 Task: Add Attachment from "Attach a link" to Card Card0000000304 in Board Board0000000076 in Workspace WS0000000026 in Trello. Add Cover Red to Card Card0000000304 in Board Board0000000076 in Workspace WS0000000026 in Trello. Add "Join Card" Button Button0000000304  to Card Card0000000304 in Board Board0000000076 in Workspace WS0000000026 in Trello. Add Description DS0000000304 to Card Card0000000304 in Board Board0000000076 in Workspace WS0000000026 in Trello. Add Comment CM0000000304 to Card Card0000000304 in Board Board0000000076 in Workspace WS0000000026 in Trello
Action: Mouse moved to (371, 526)
Screenshot: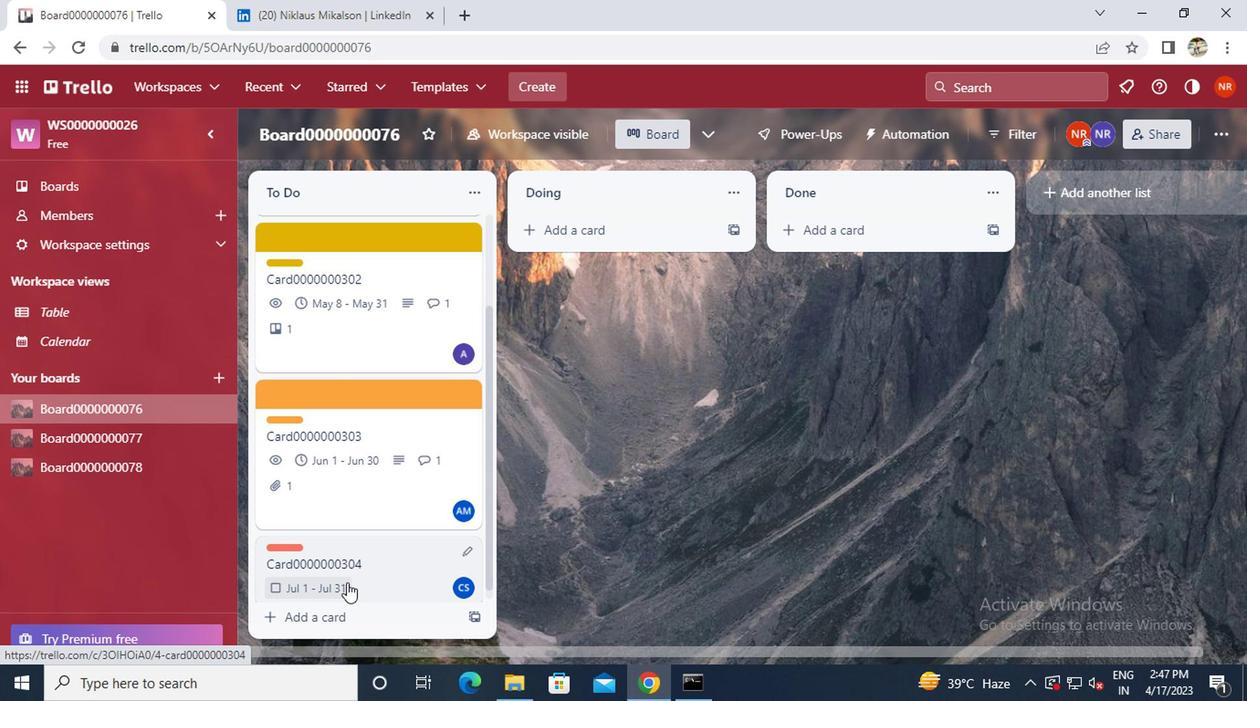 
Action: Mouse pressed left at (371, 526)
Screenshot: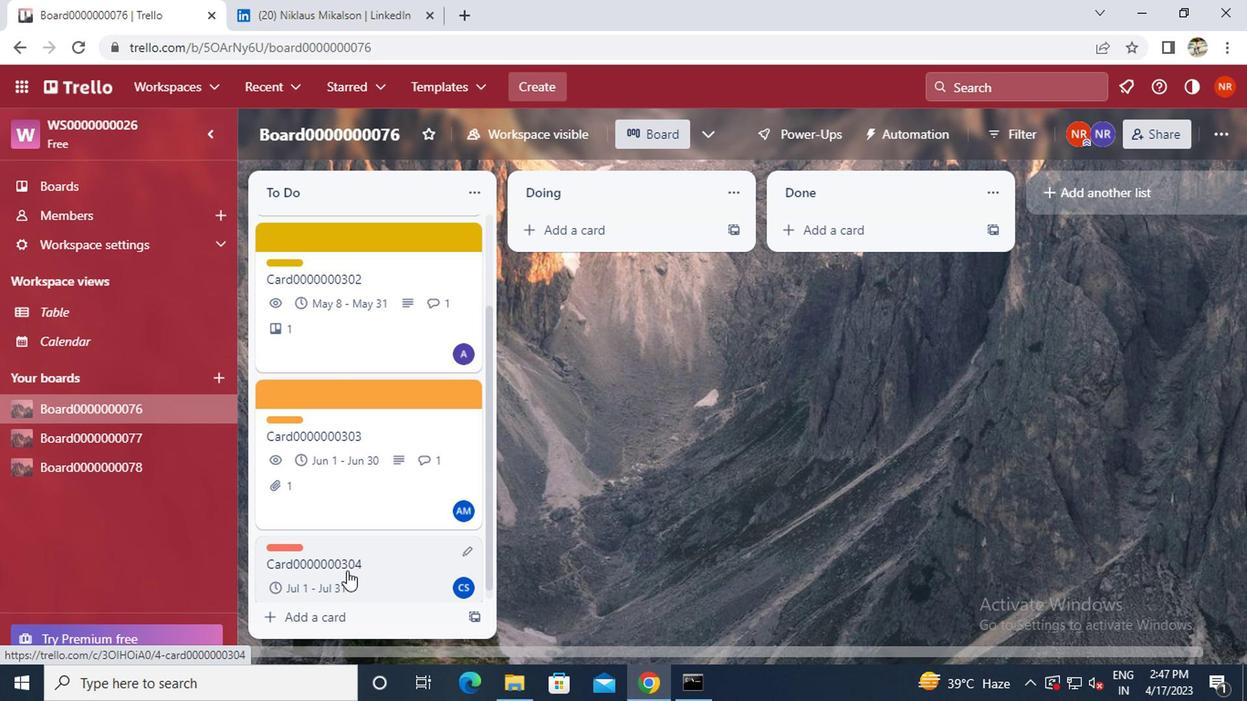 
Action: Mouse moved to (337, 129)
Screenshot: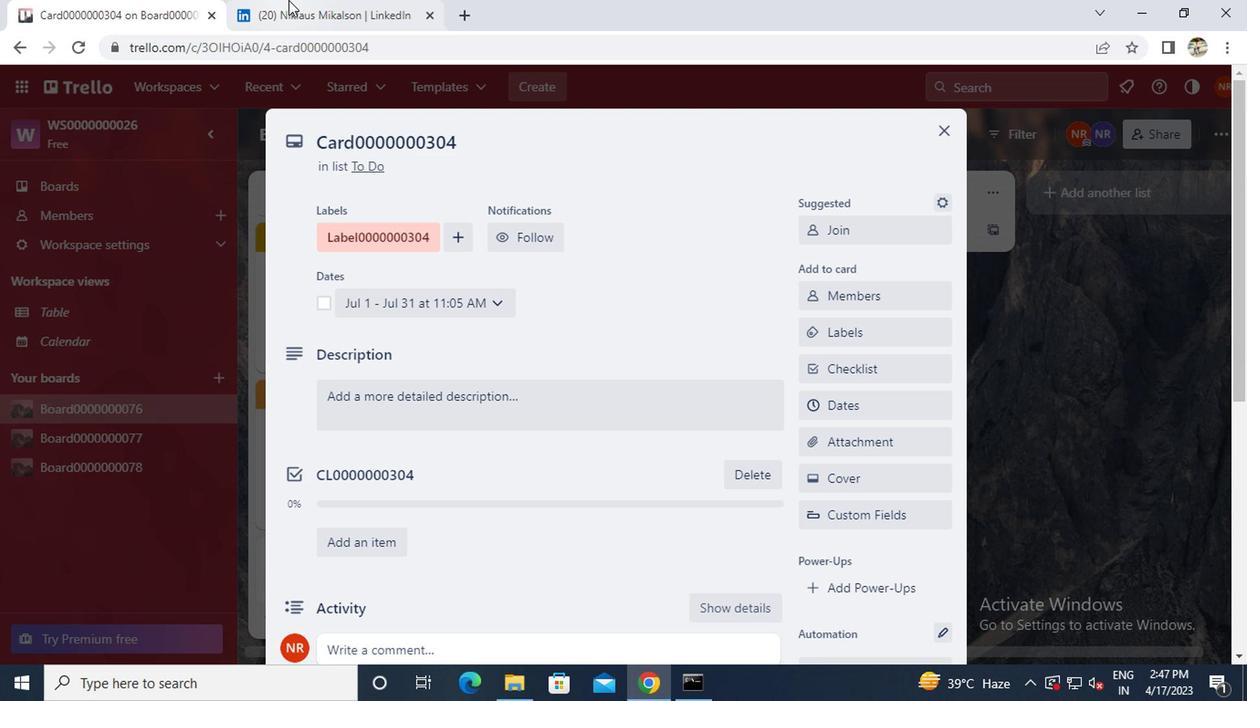 
Action: Mouse pressed left at (337, 129)
Screenshot: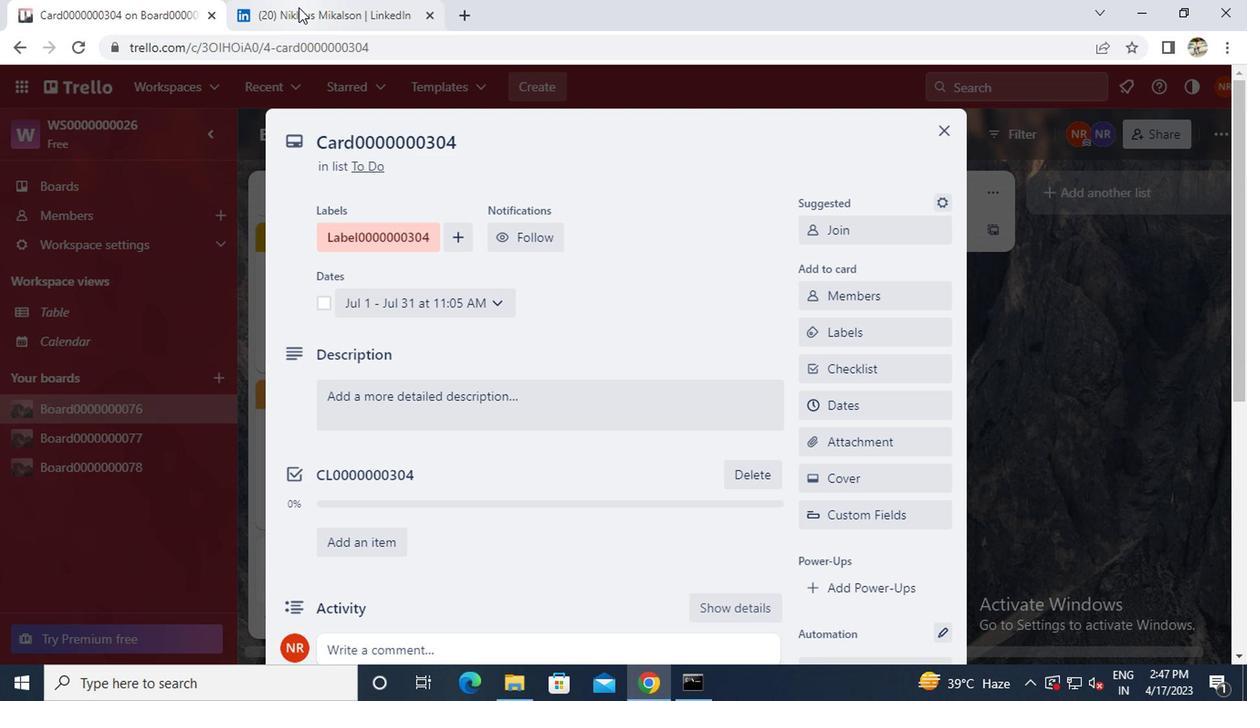 
Action: Mouse moved to (346, 161)
Screenshot: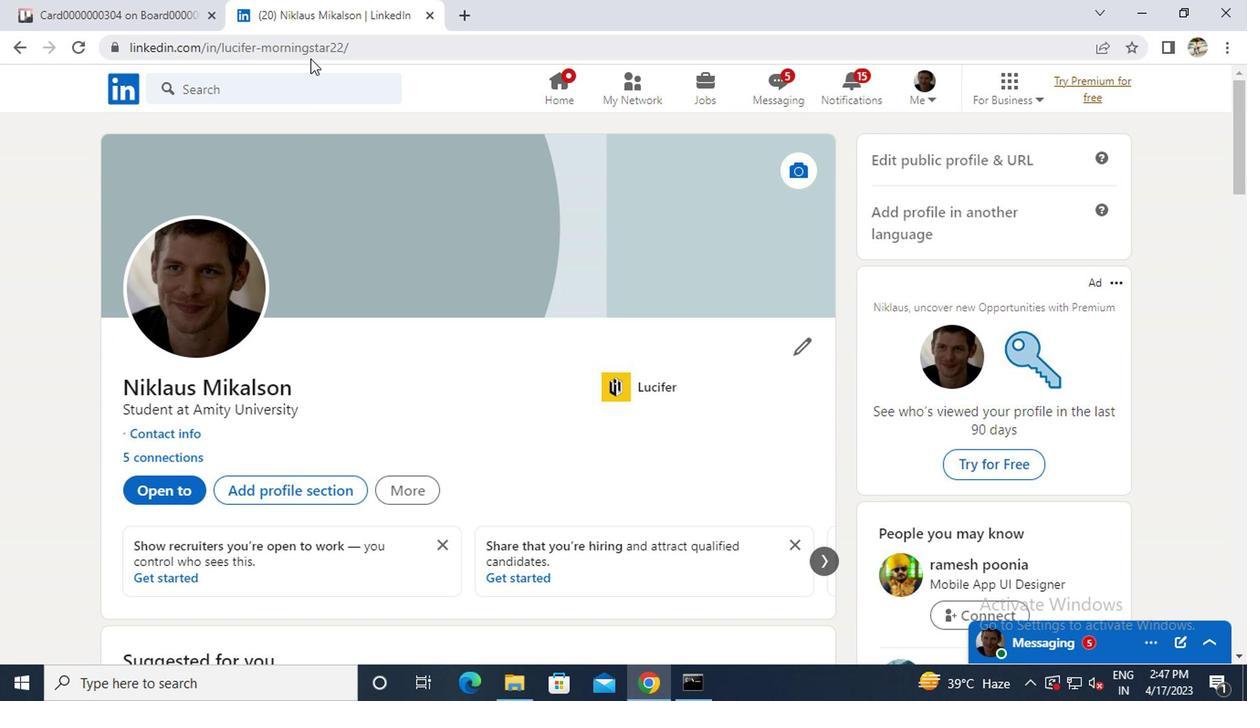
Action: Mouse pressed left at (346, 161)
Screenshot: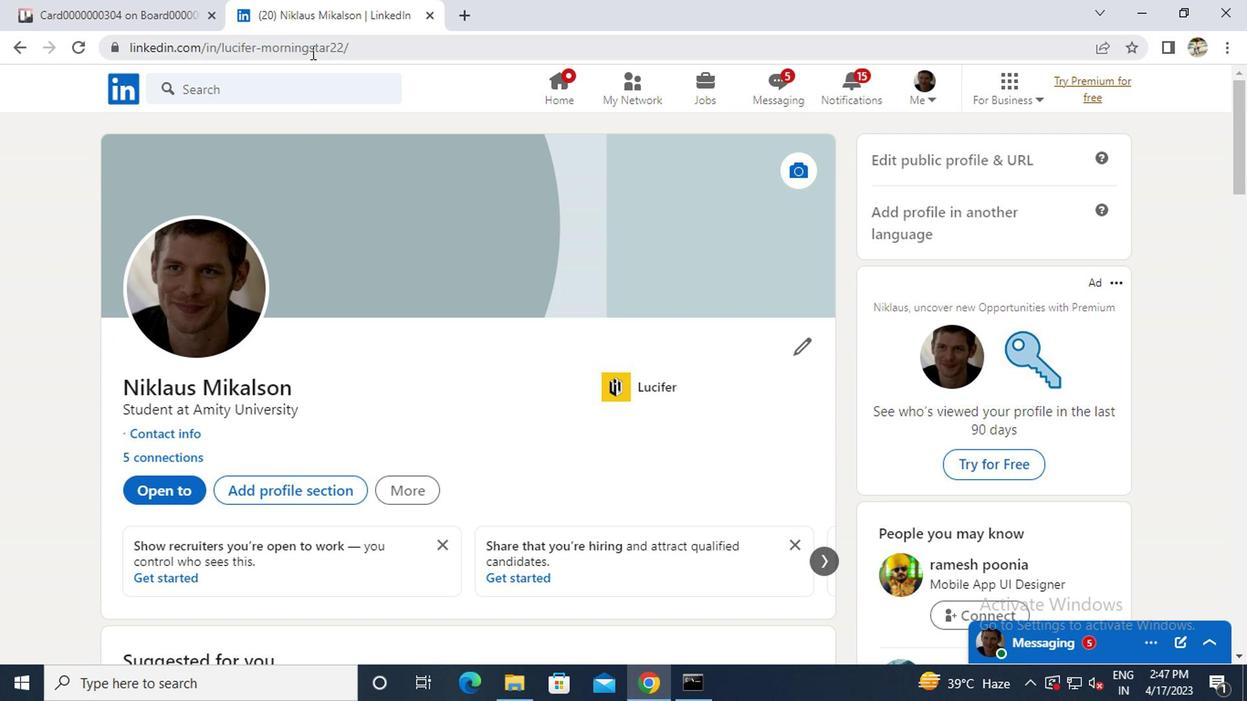 
Action: Key pressed ctrl+C
Screenshot: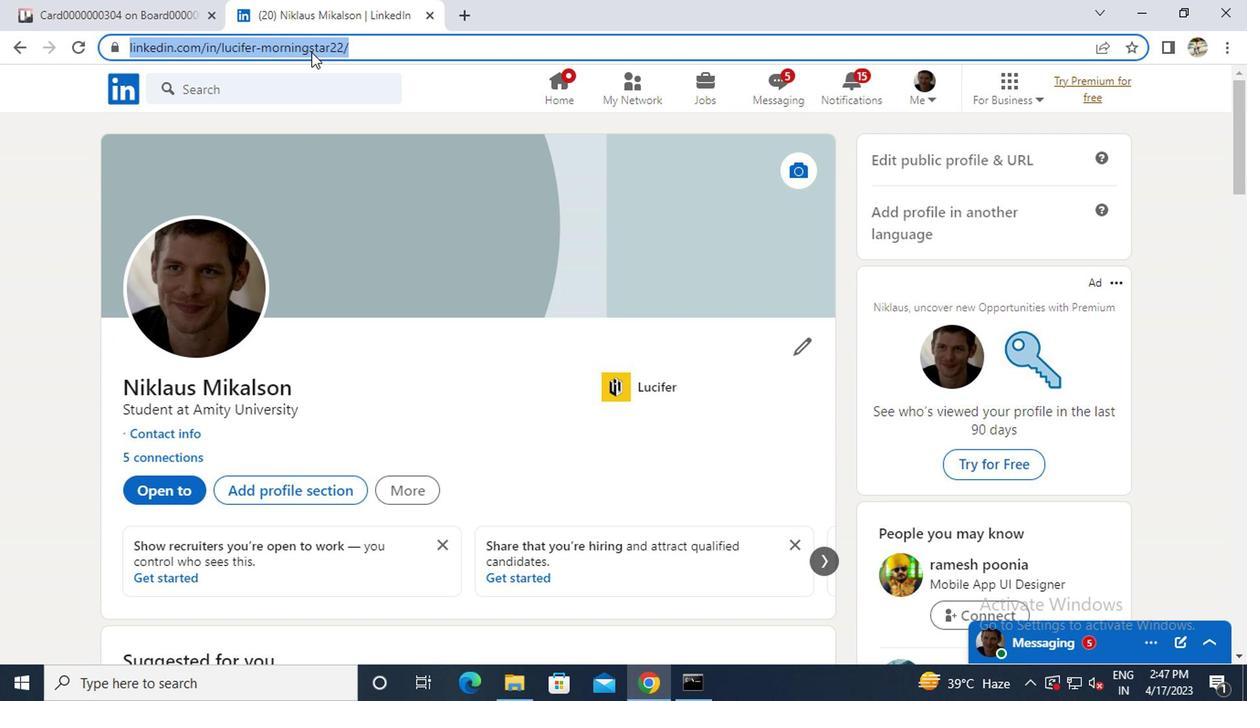 
Action: Mouse moved to (250, 126)
Screenshot: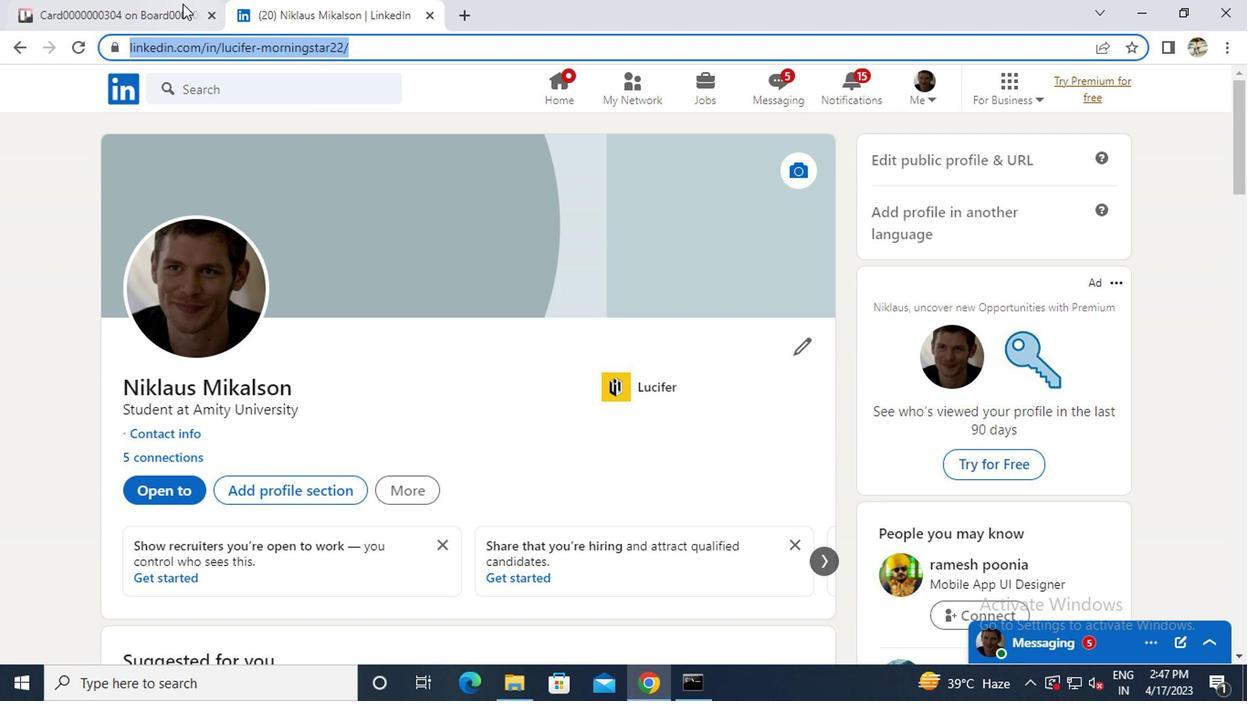 
Action: Mouse pressed left at (250, 126)
Screenshot: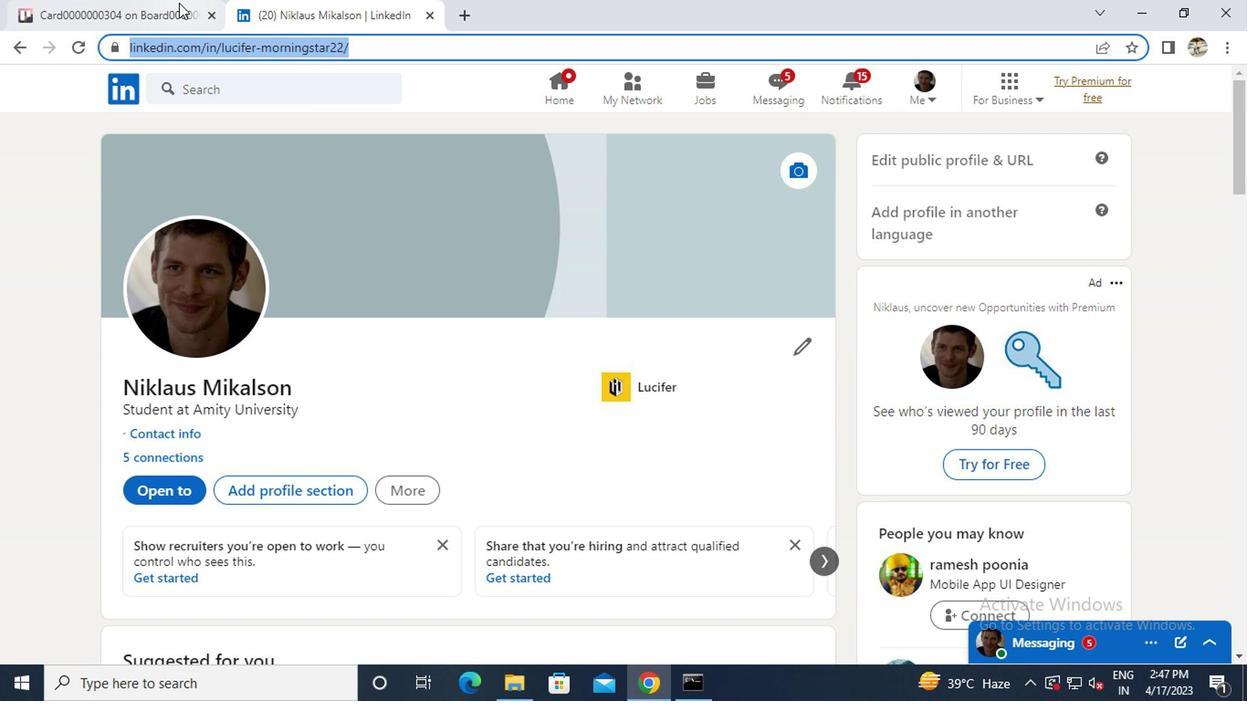 
Action: Mouse moved to (717, 436)
Screenshot: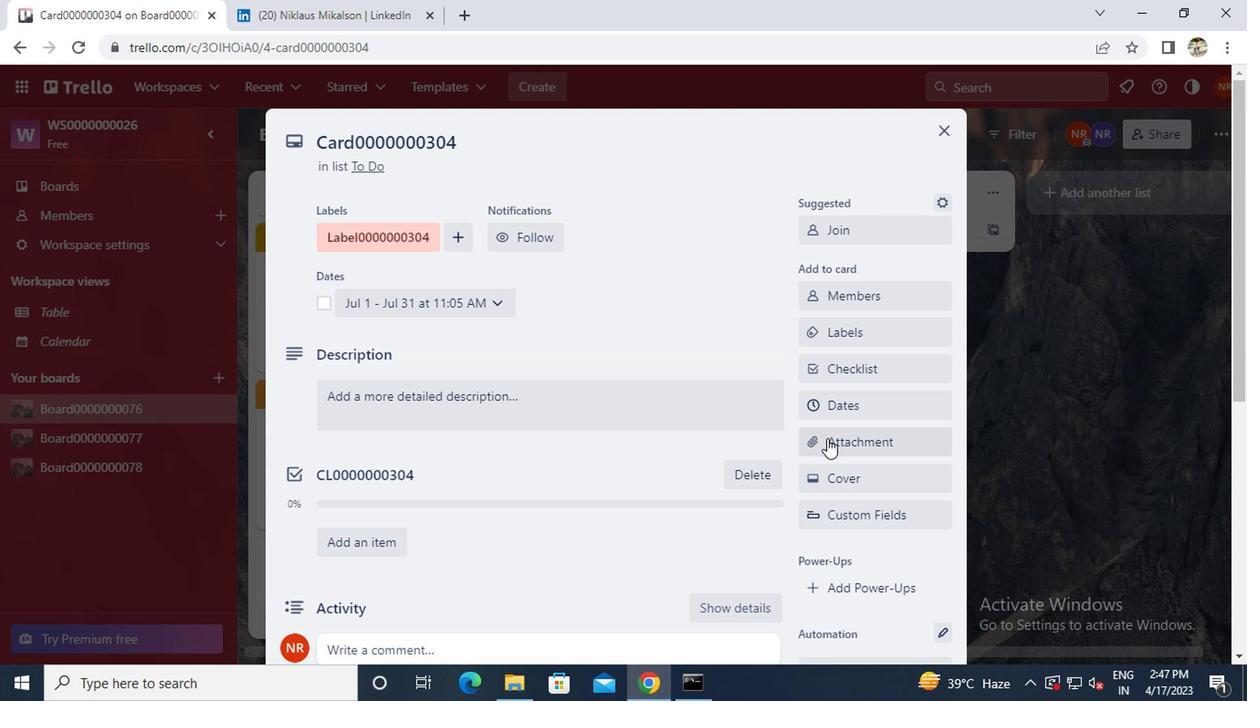 
Action: Mouse pressed left at (717, 436)
Screenshot: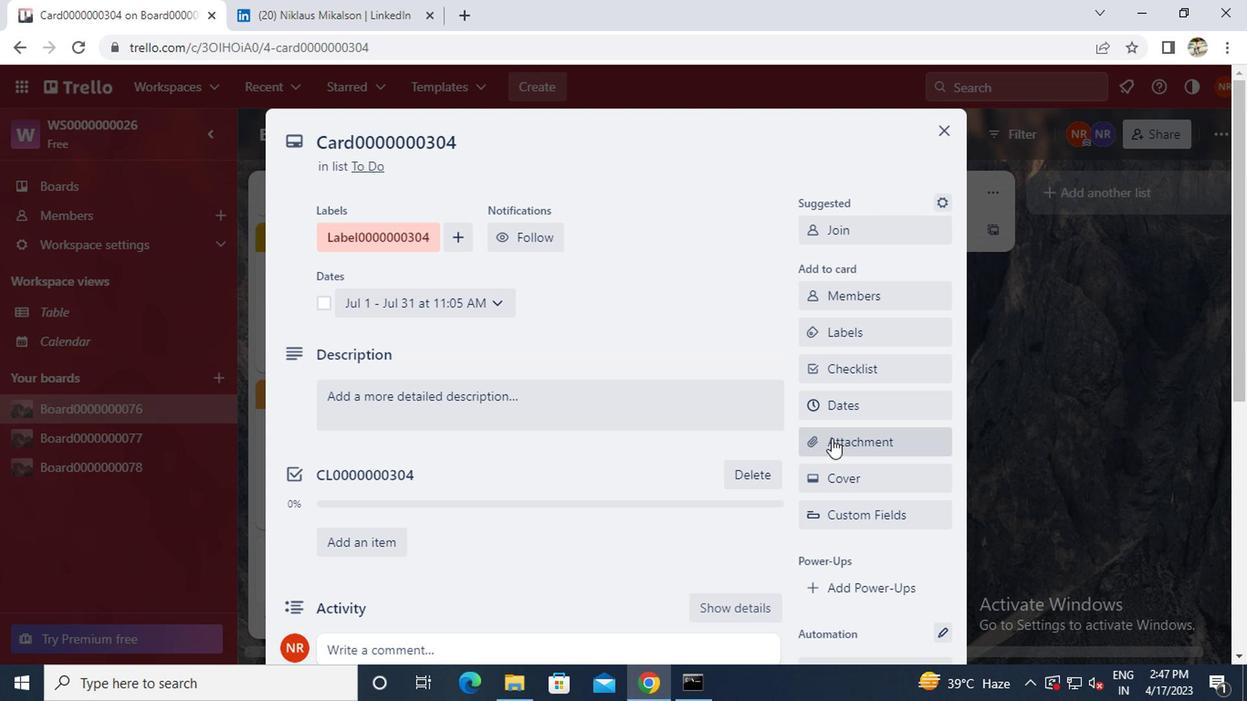 
Action: Mouse moved to (729, 391)
Screenshot: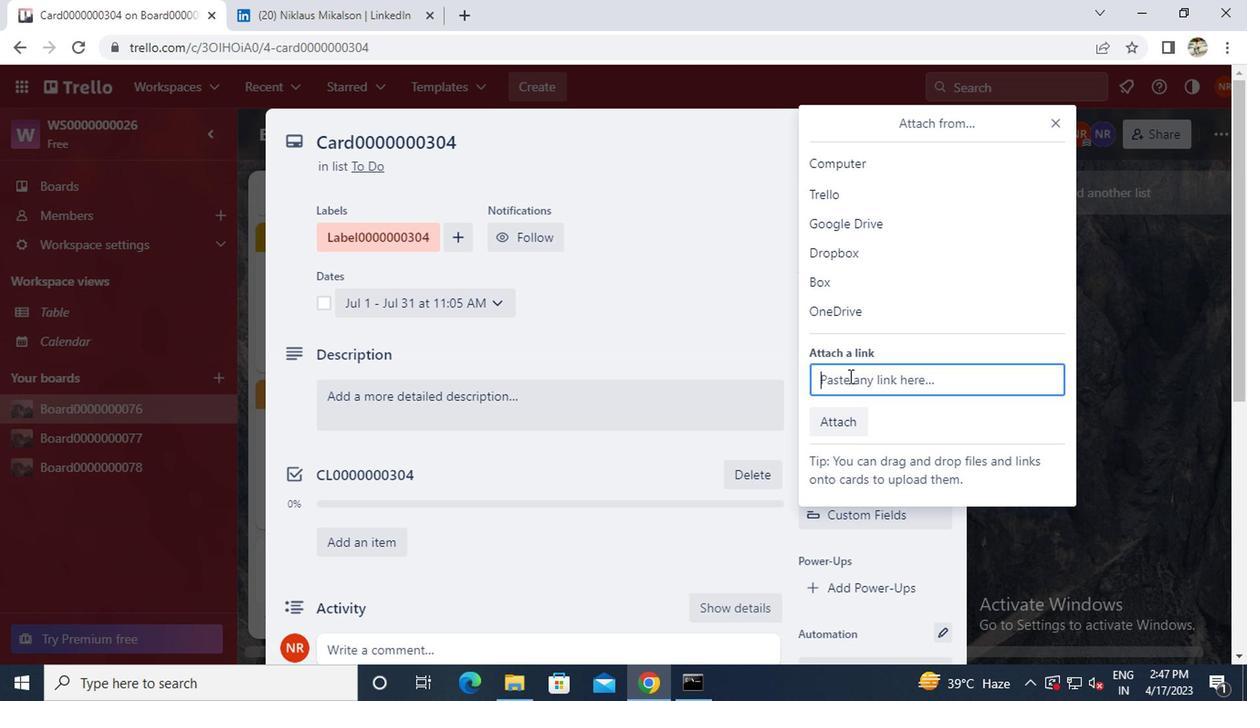 
Action: Key pressed ctrl+V
Screenshot: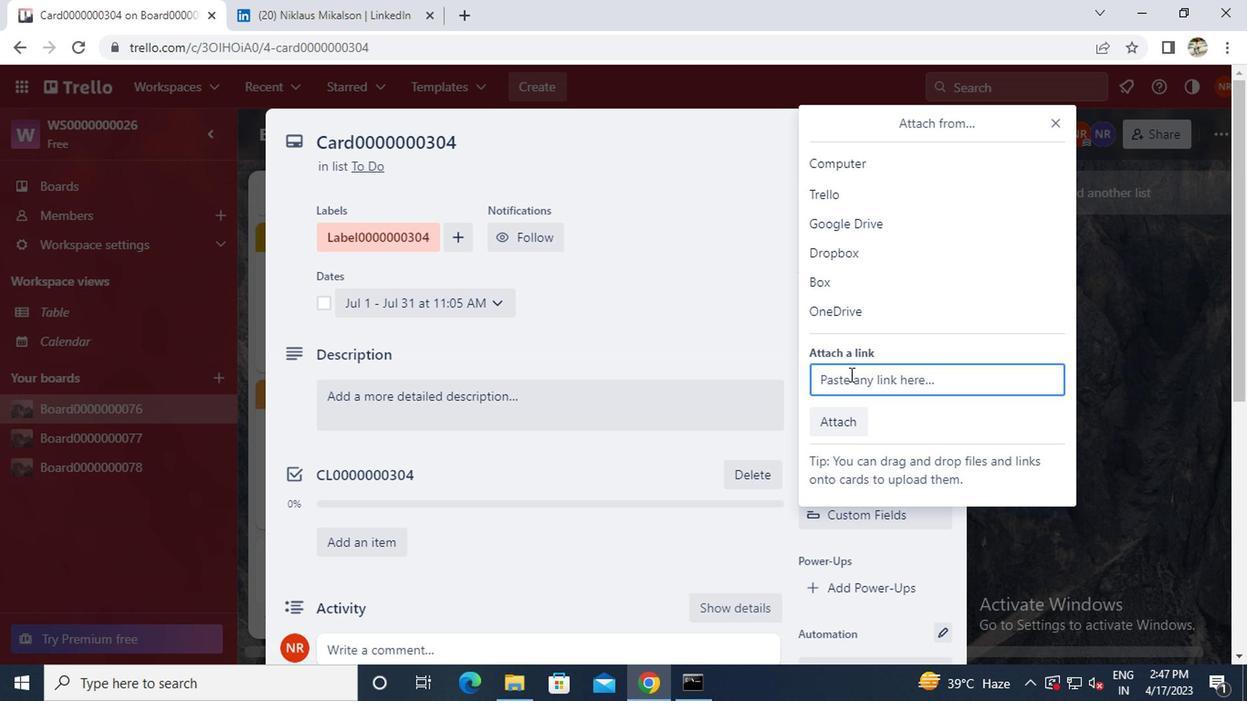 
Action: Mouse moved to (733, 434)
Screenshot: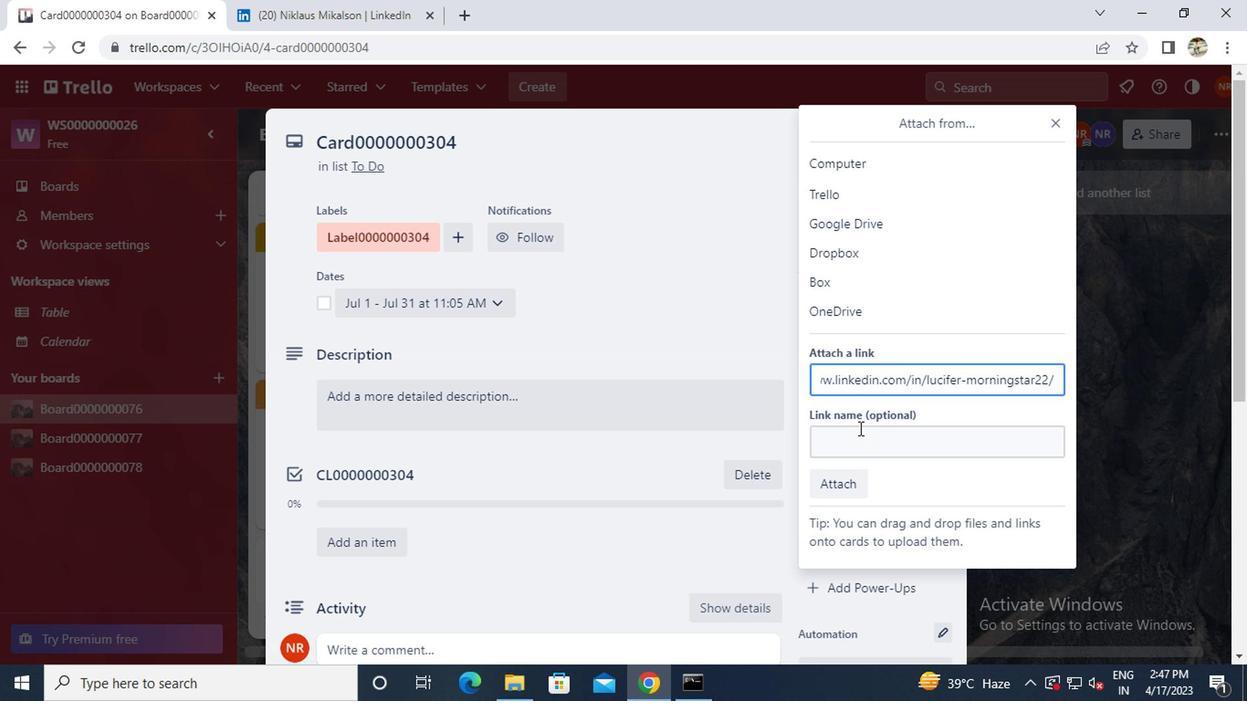 
Action: Mouse pressed left at (733, 434)
Screenshot: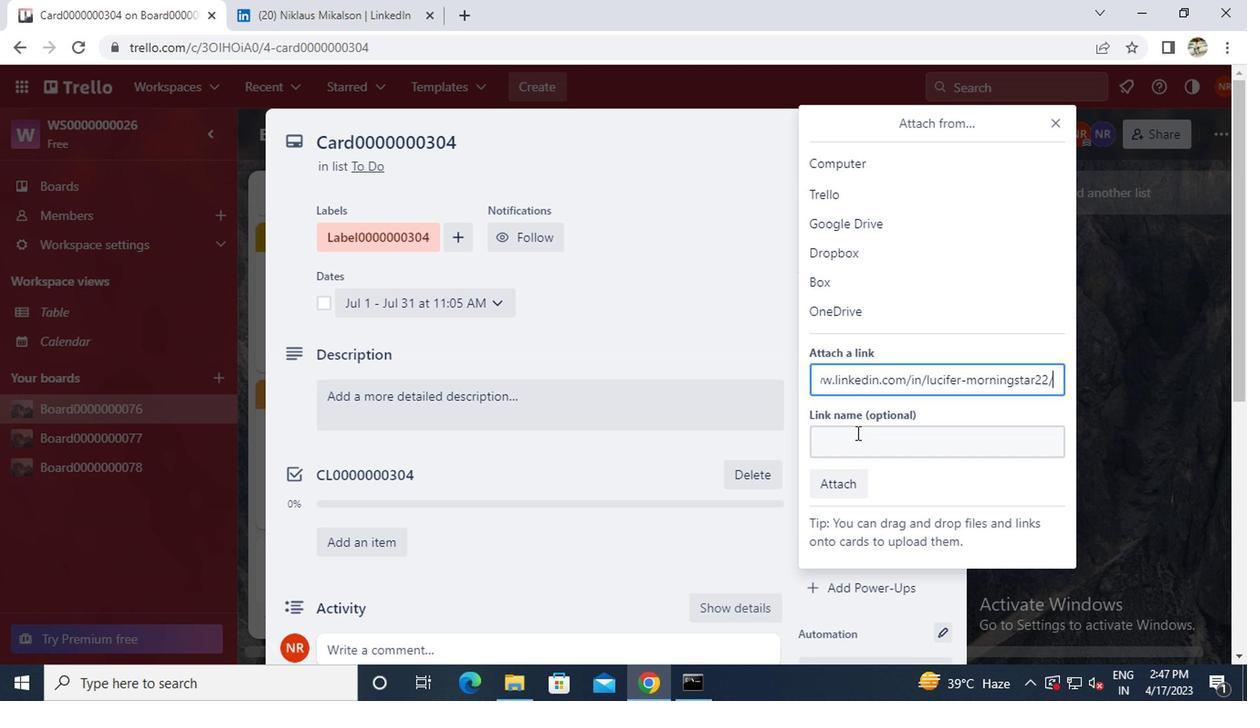 
Action: Key pressed ctrl+L<Key.caps_lock>inkedin
Screenshot: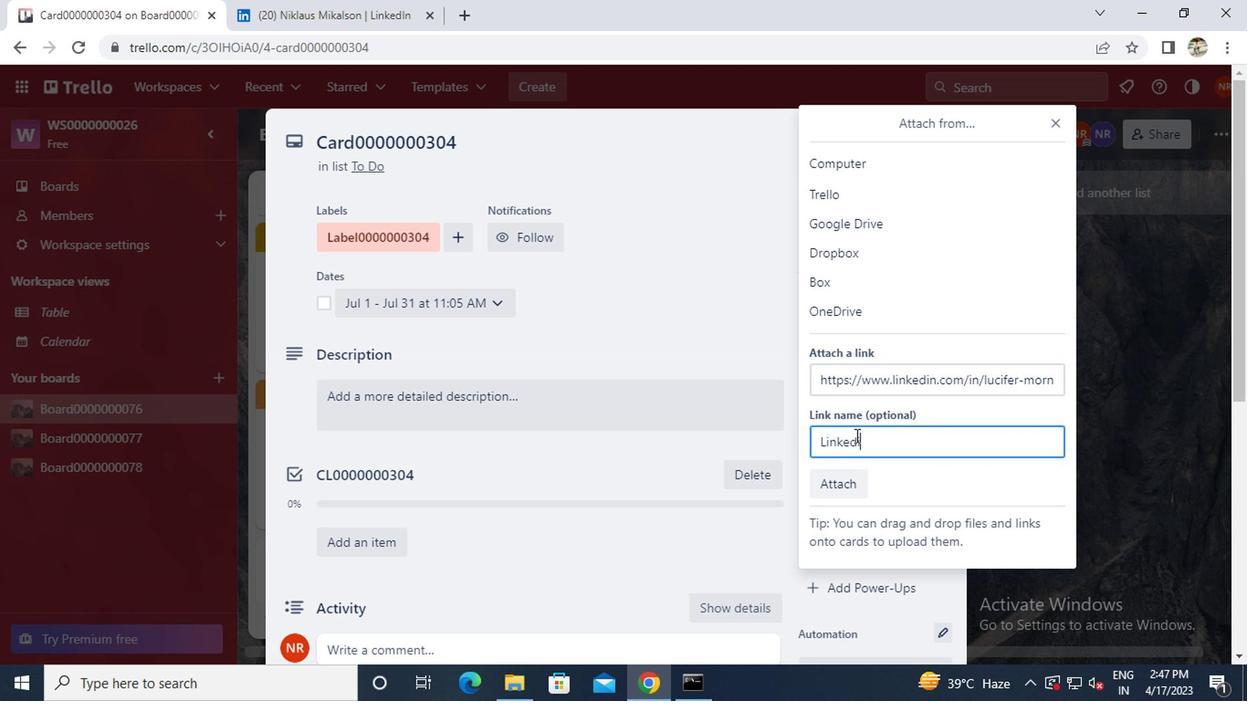 
Action: Mouse moved to (730, 472)
Screenshot: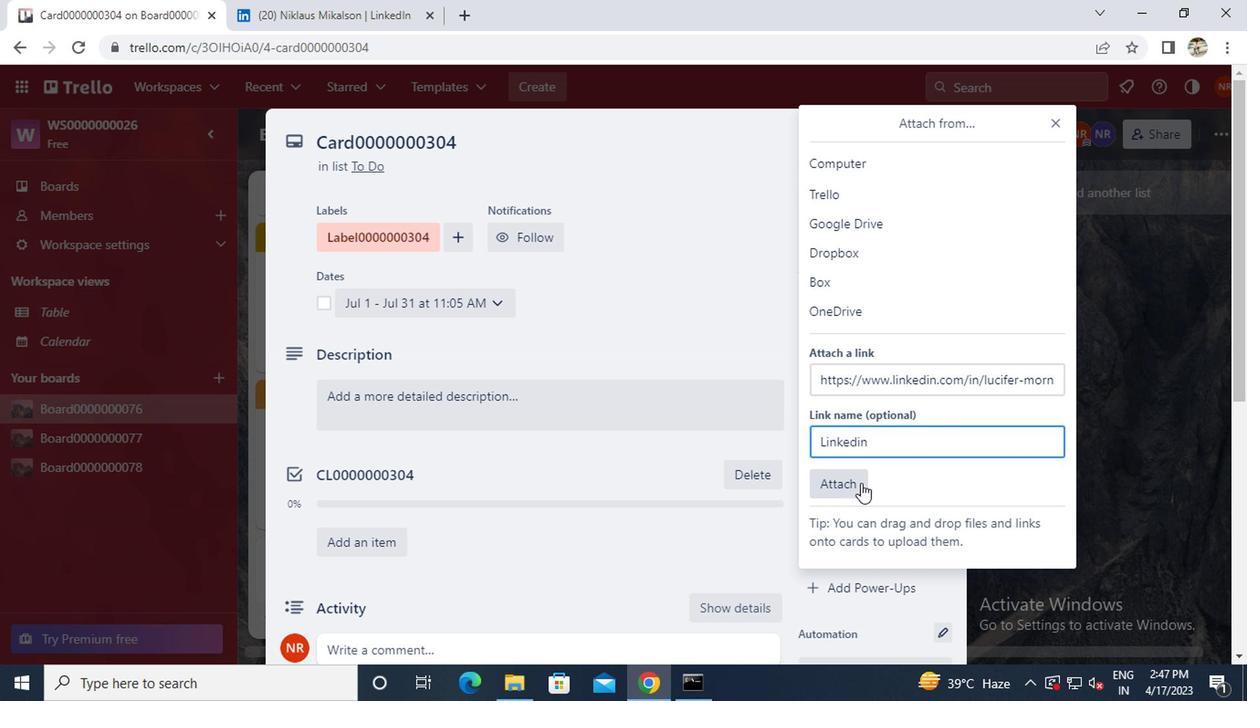 
Action: Mouse pressed left at (730, 472)
Screenshot: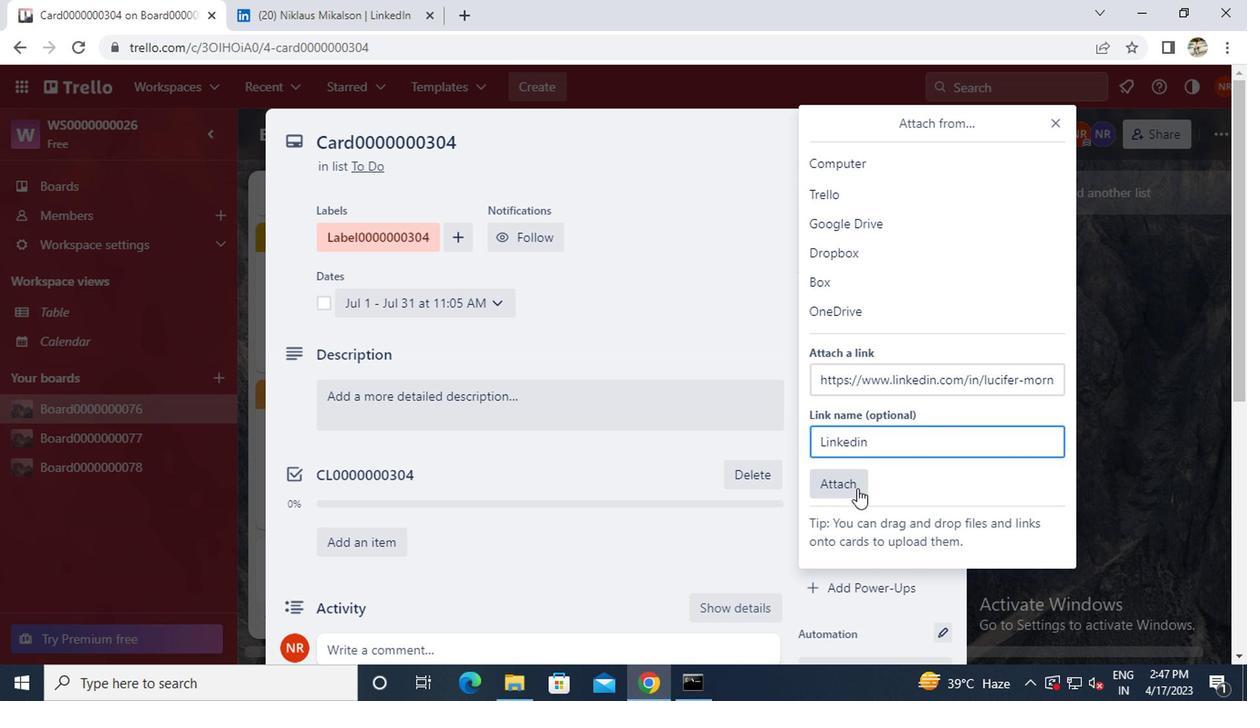 
Action: Mouse pressed left at (730, 472)
Screenshot: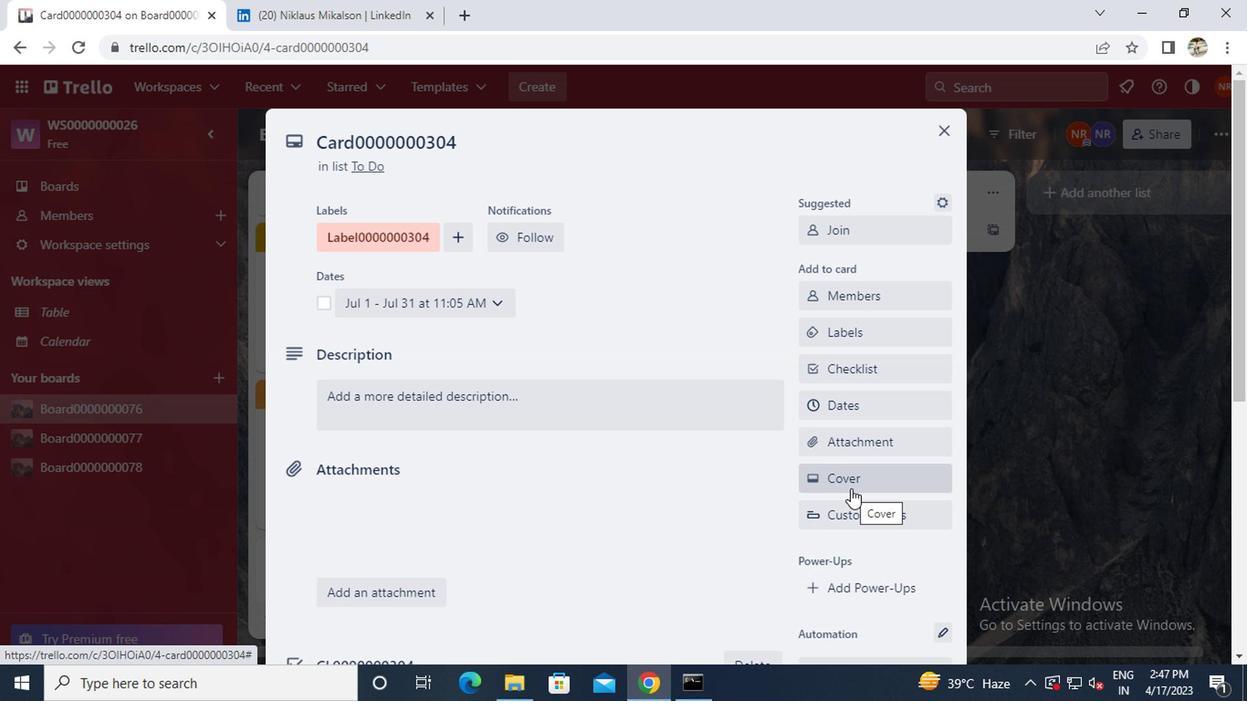 
Action: Mouse moved to (818, 343)
Screenshot: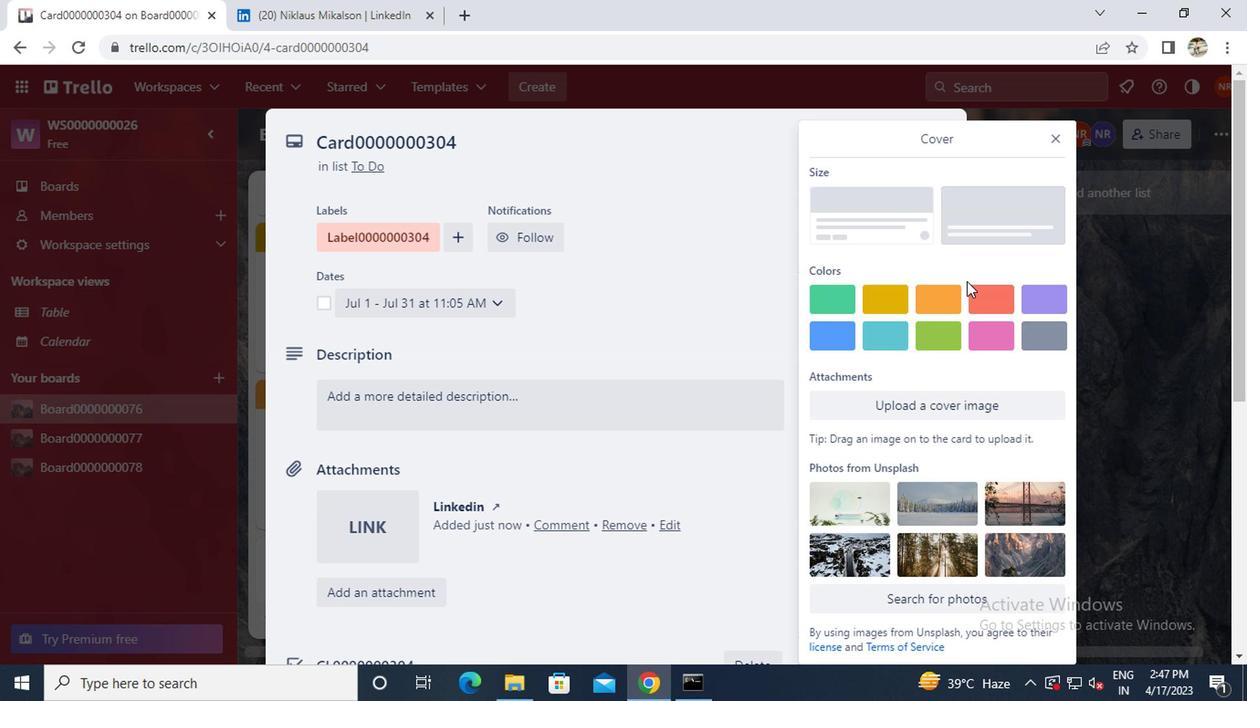 
Action: Mouse pressed left at (818, 343)
Screenshot: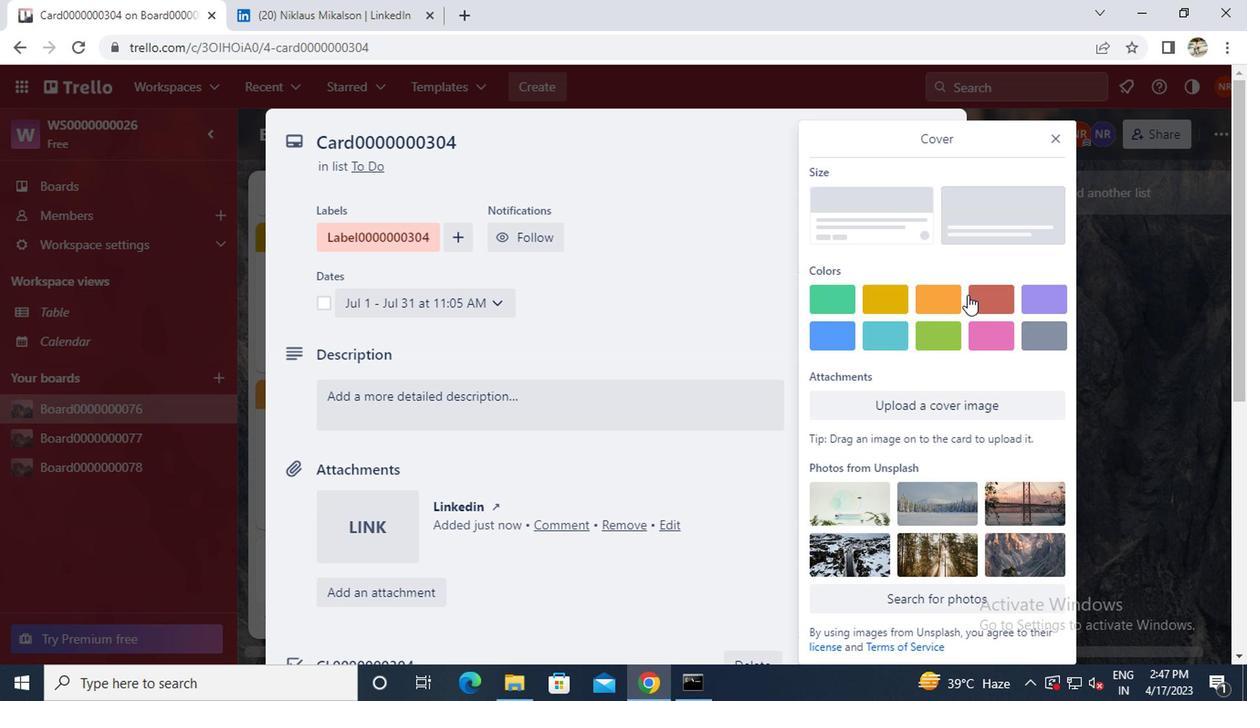 
Action: Mouse moved to (878, 214)
Screenshot: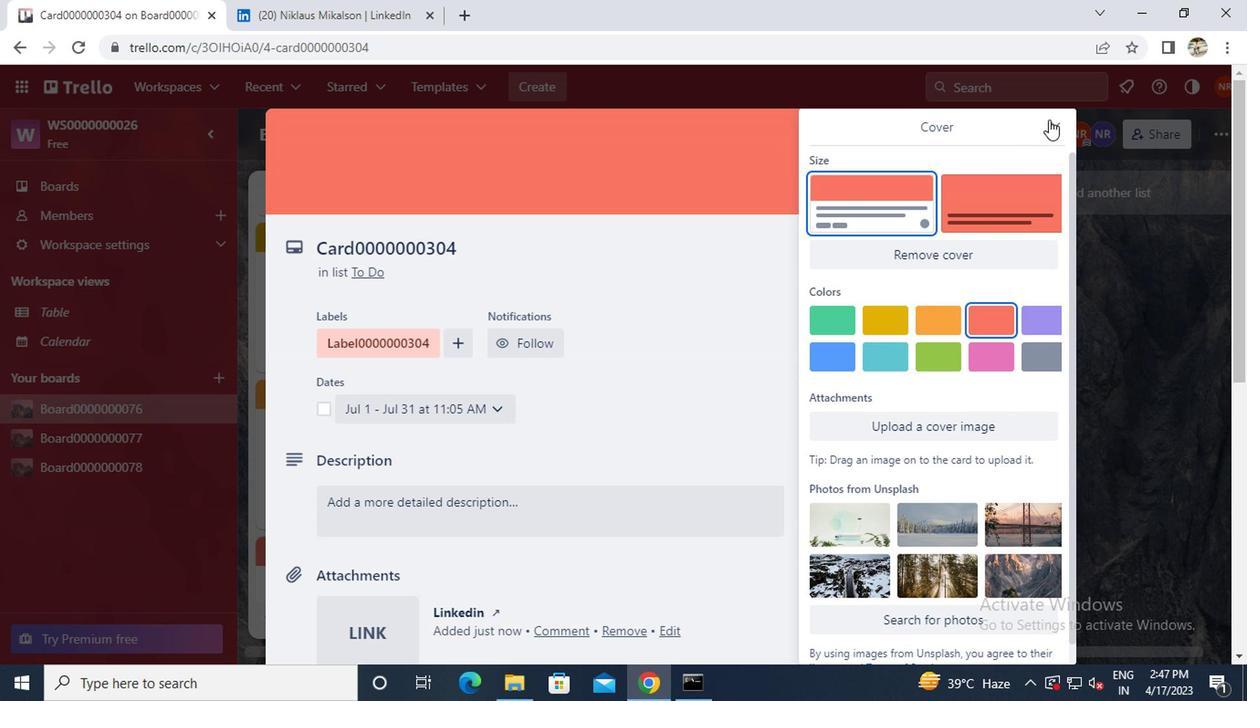 
Action: Mouse pressed left at (878, 214)
Screenshot: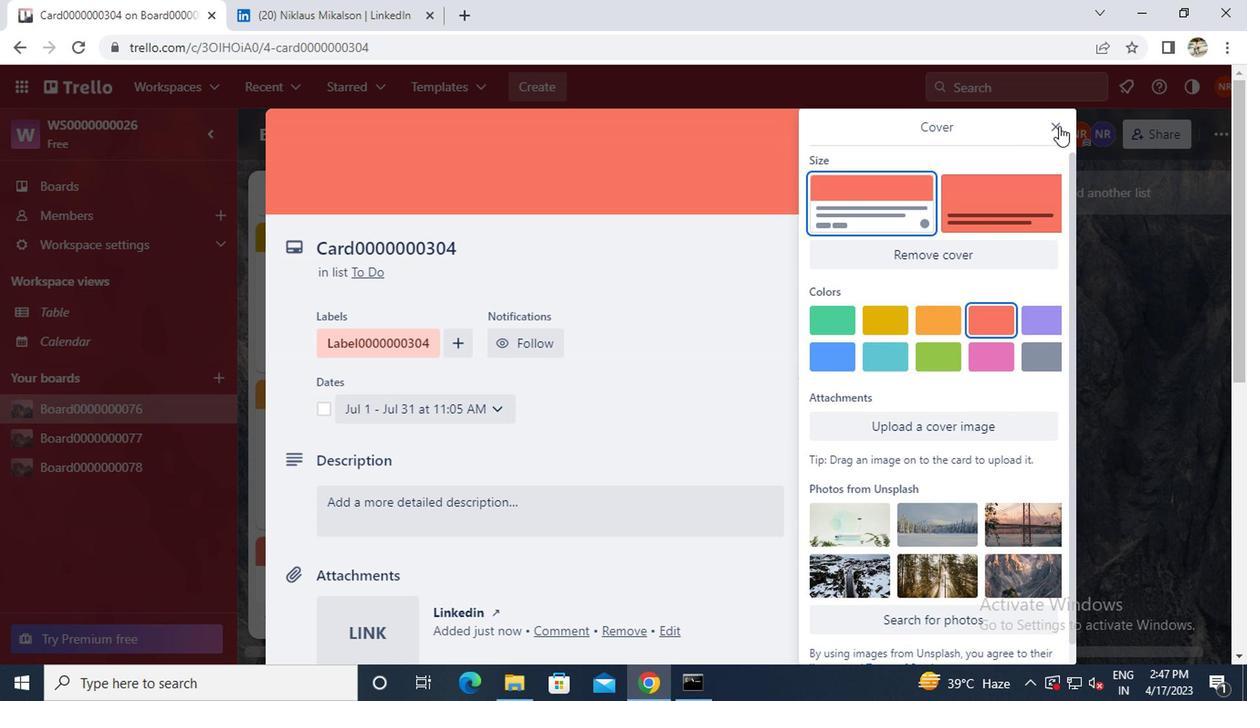 
Action: Mouse moved to (738, 422)
Screenshot: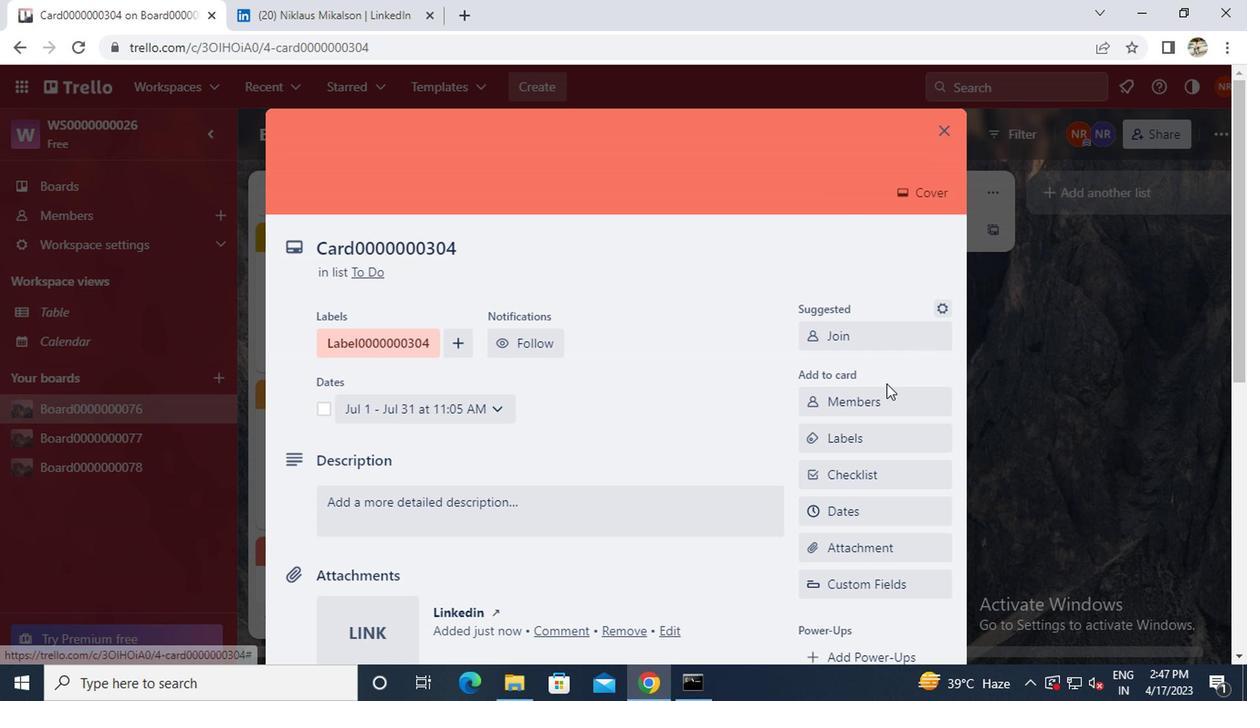
Action: Mouse scrolled (738, 421) with delta (0, 0)
Screenshot: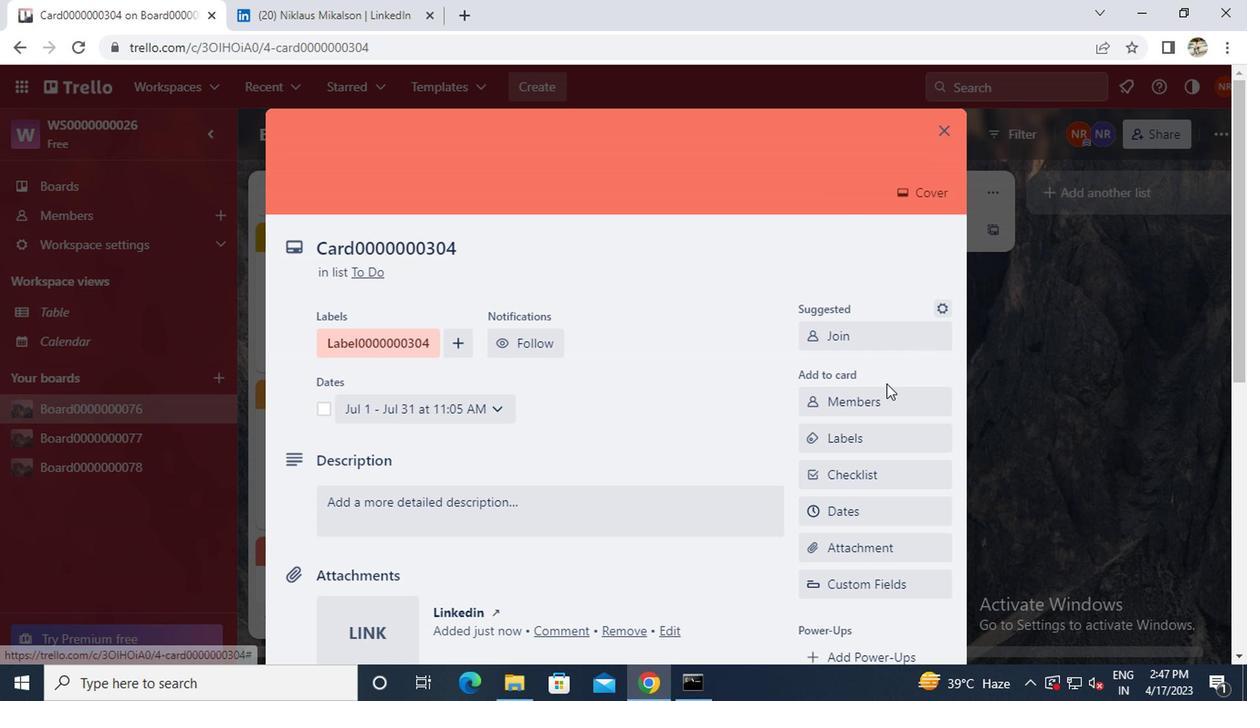 
Action: Mouse scrolled (738, 421) with delta (0, 0)
Screenshot: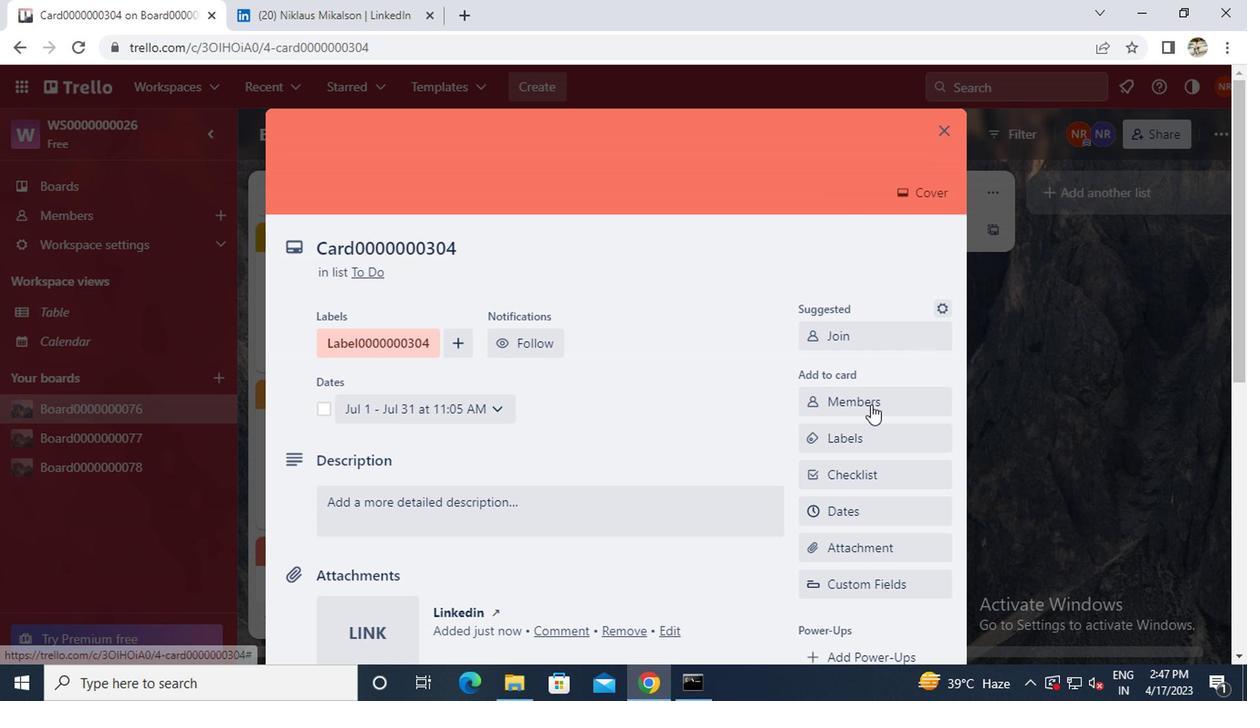 
Action: Mouse scrolled (738, 421) with delta (0, 0)
Screenshot: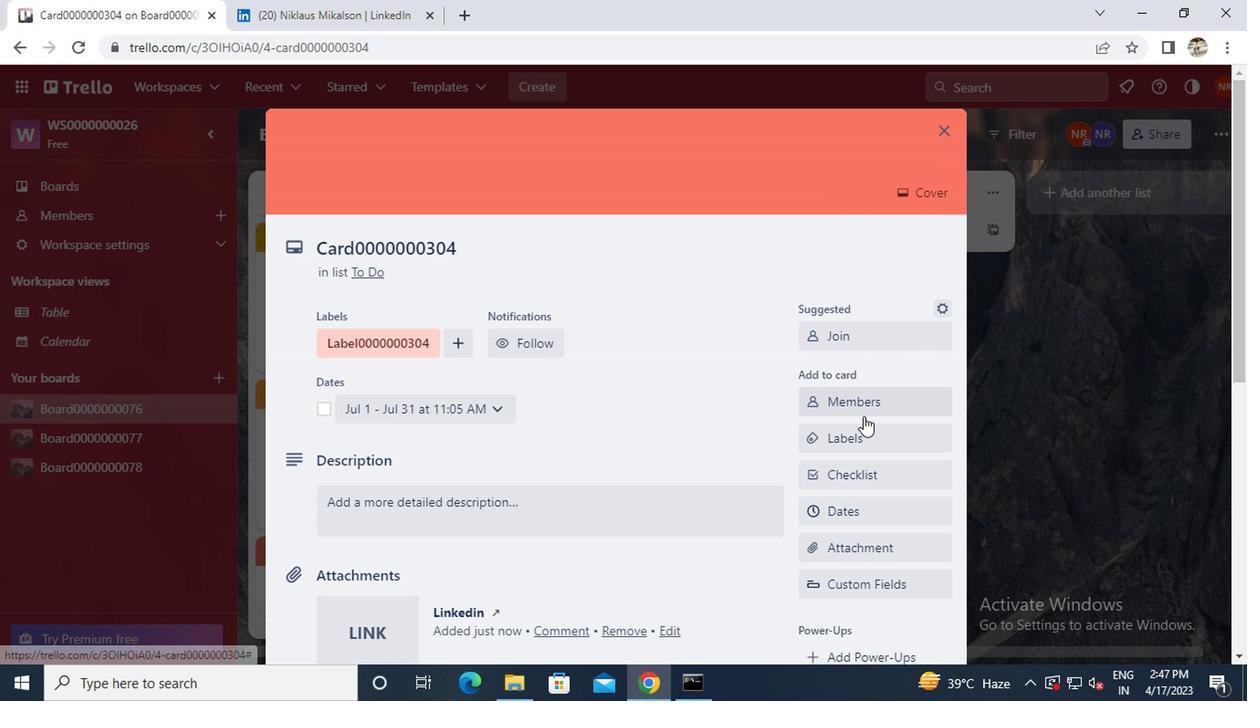 
Action: Mouse scrolled (738, 421) with delta (0, 0)
Screenshot: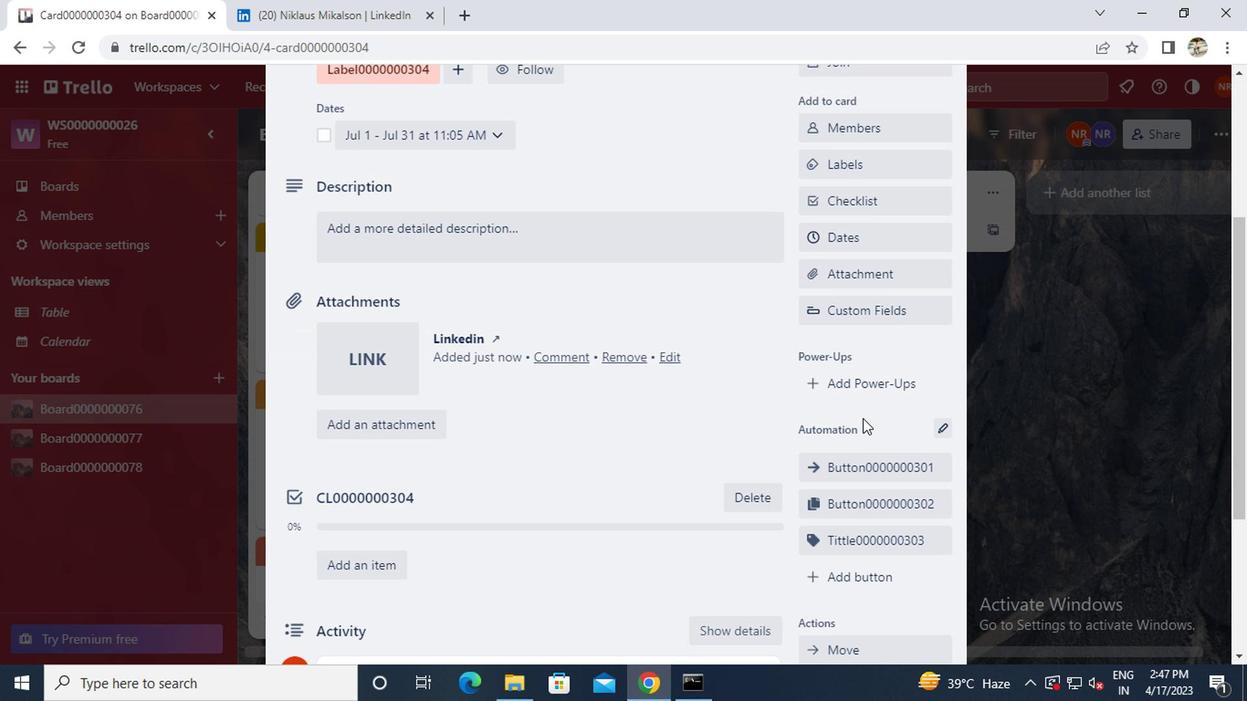 
Action: Mouse moved to (722, 472)
Screenshot: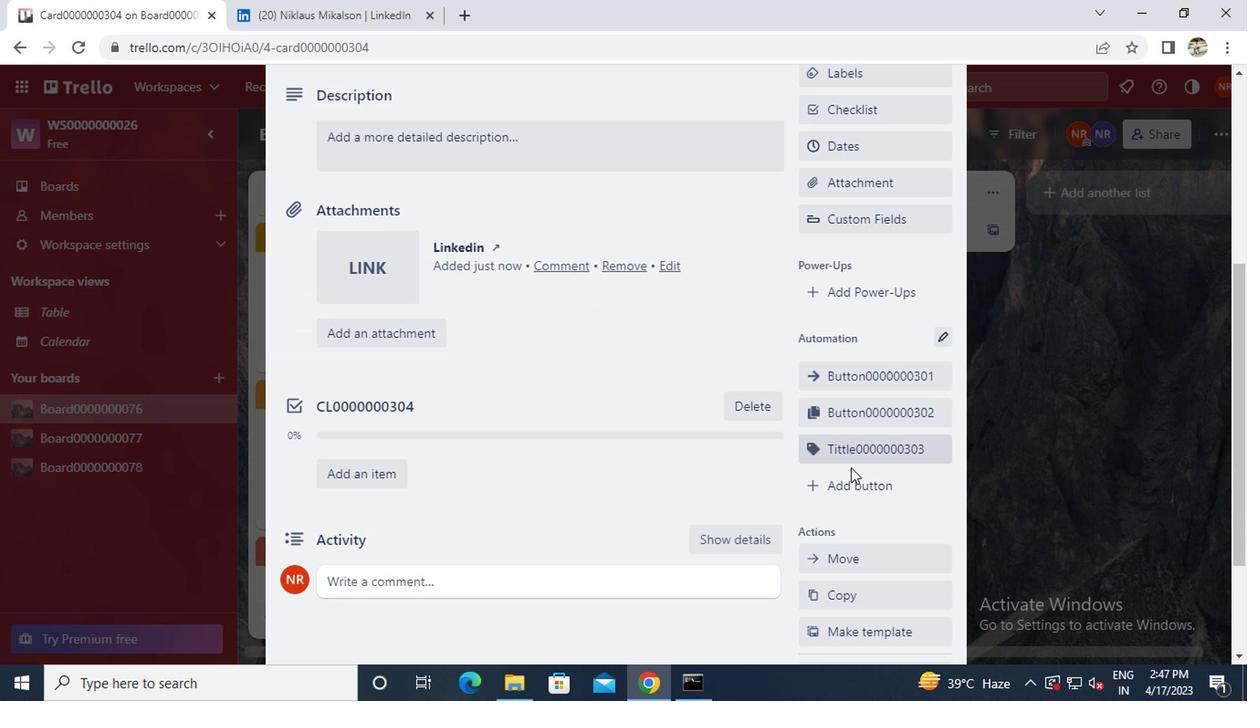 
Action: Mouse pressed left at (722, 472)
Screenshot: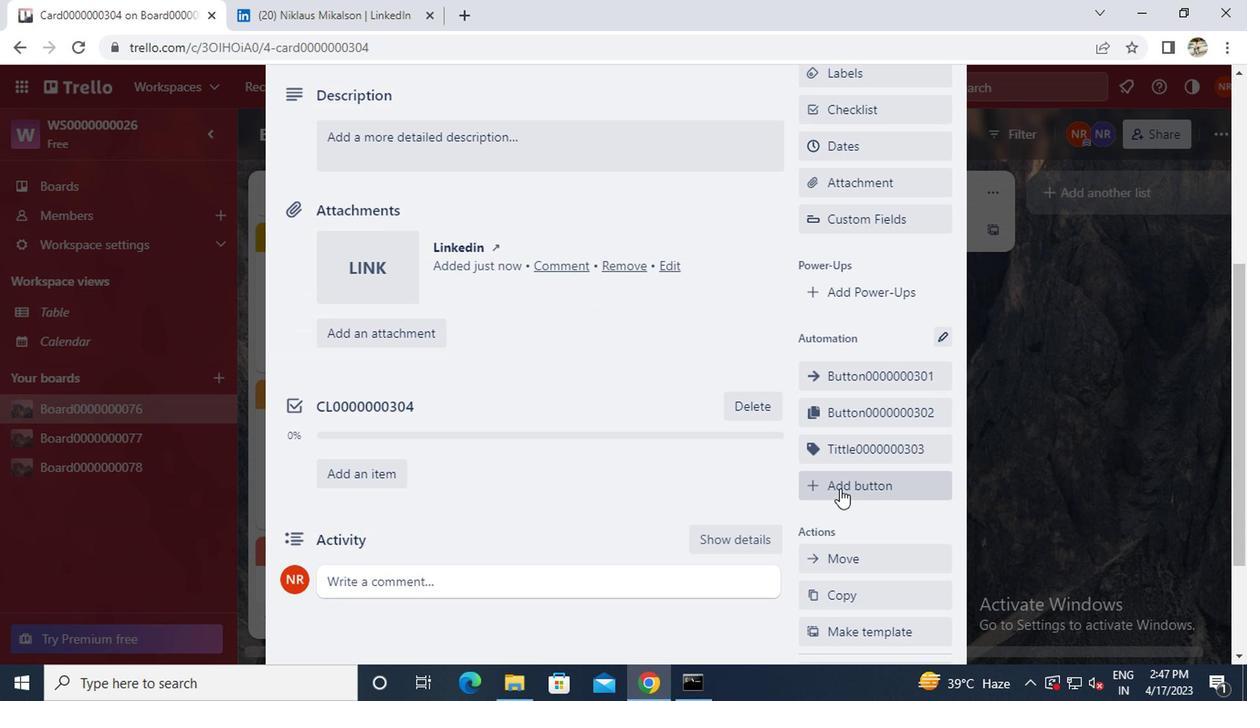 
Action: Mouse moved to (731, 346)
Screenshot: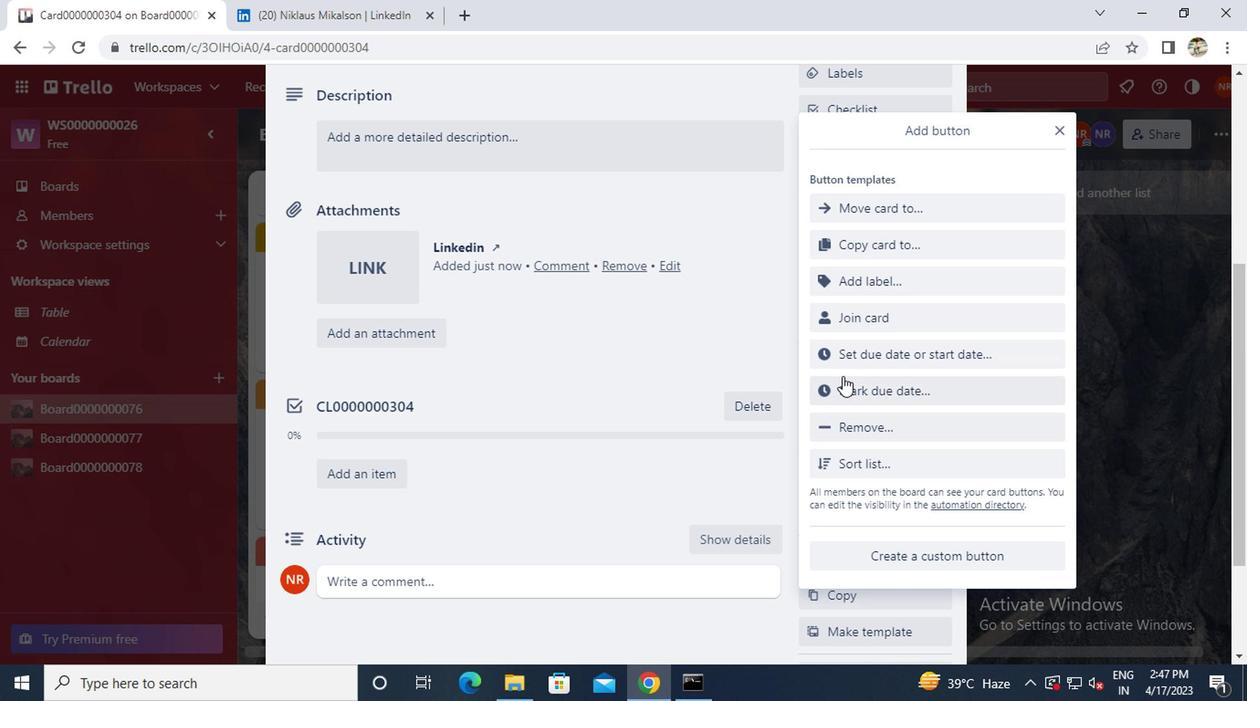 
Action: Mouse pressed left at (731, 346)
Screenshot: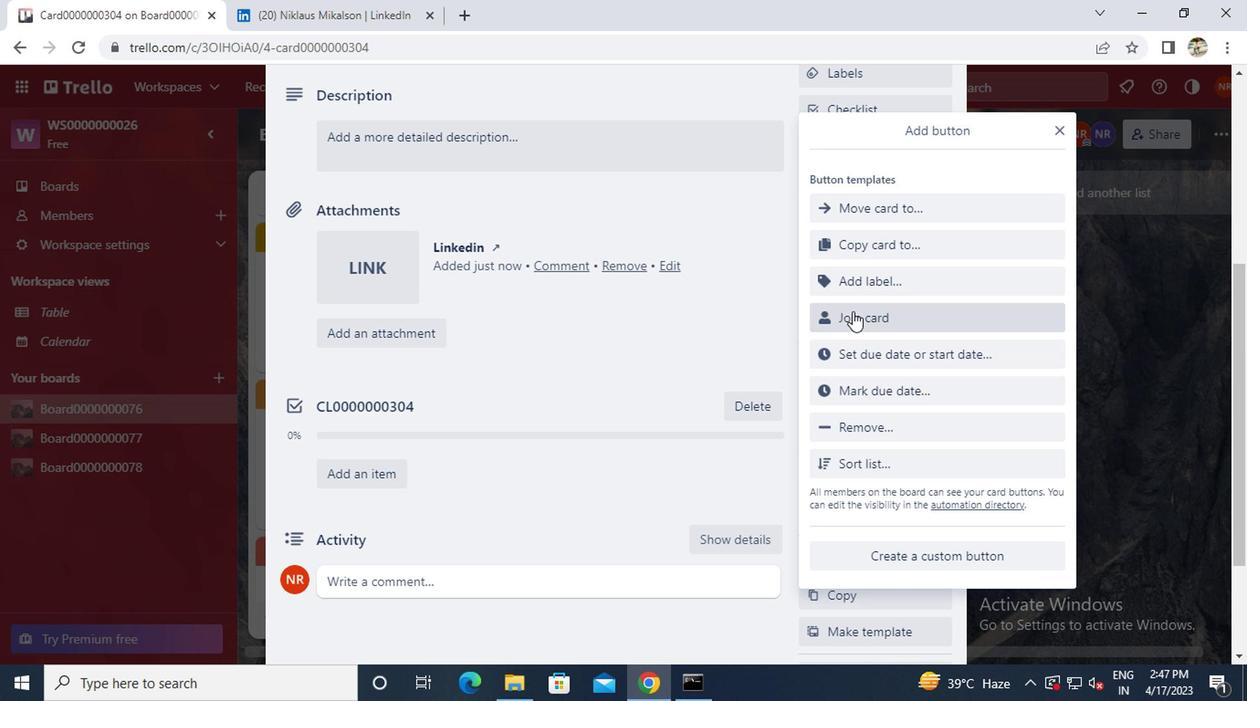 
Action: Key pressed <Key.caps_lock>b<Key.caps_lock>utton0000000304
Screenshot: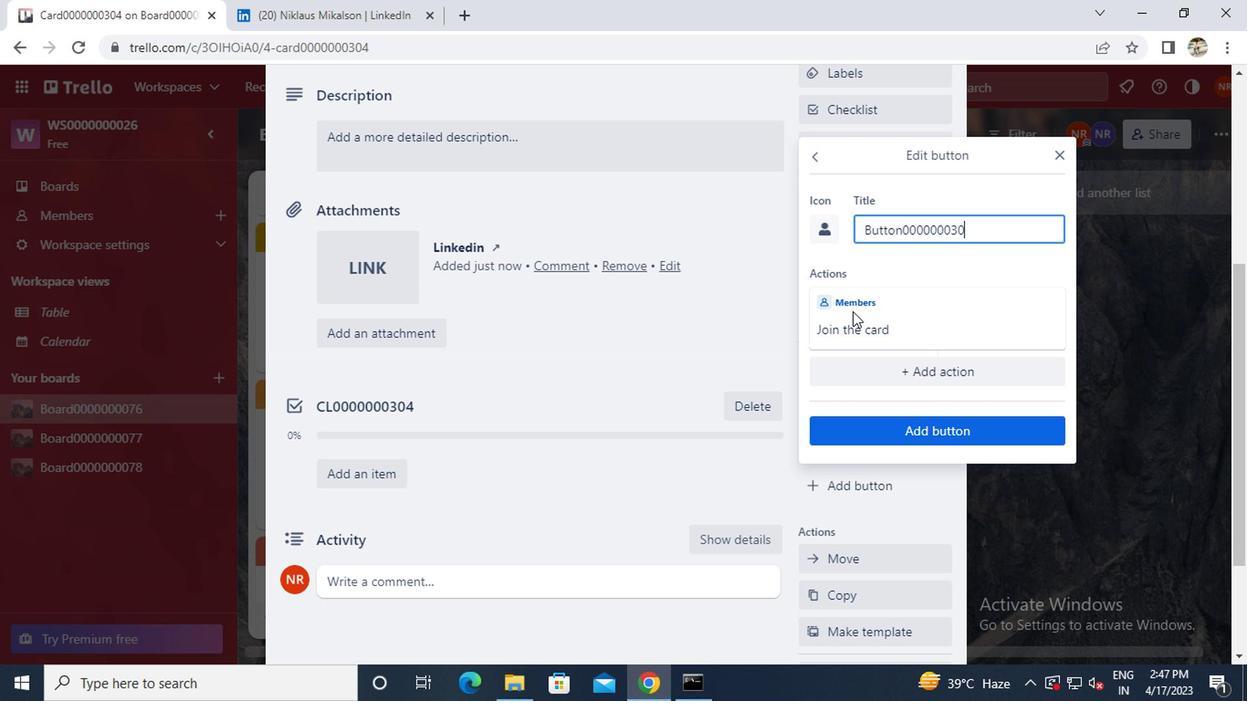 
Action: Mouse moved to (742, 428)
Screenshot: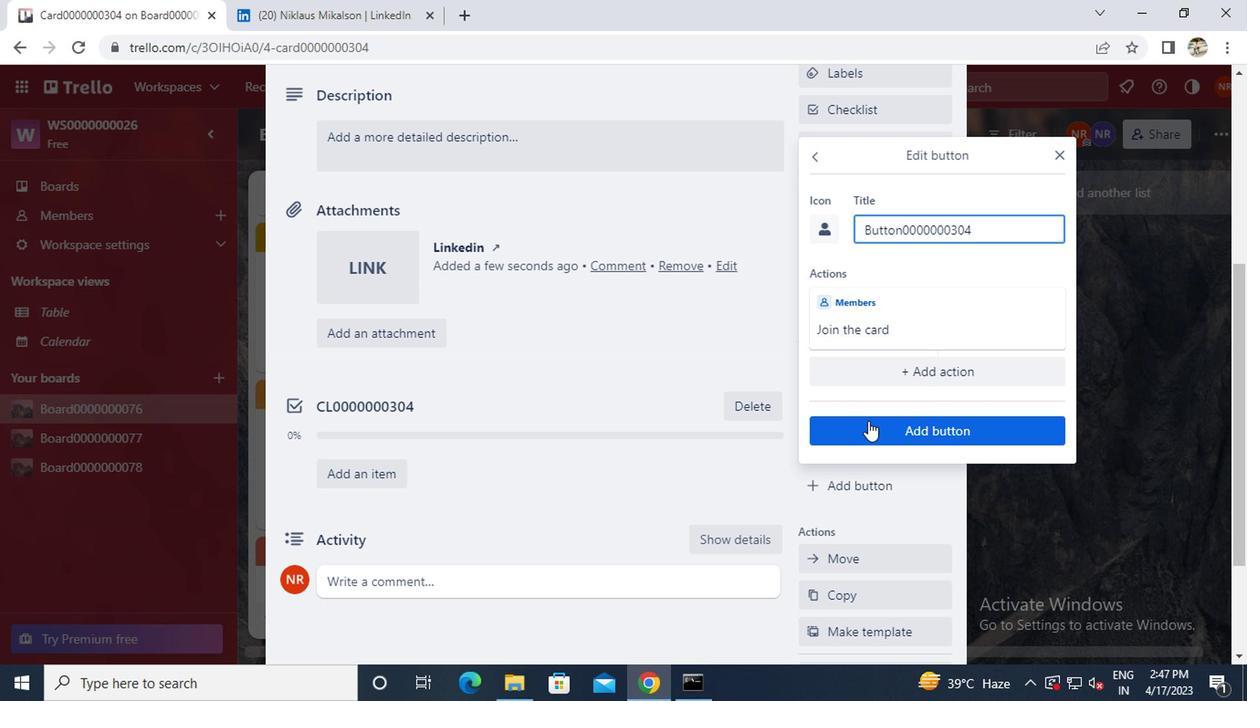 
Action: Mouse pressed left at (742, 428)
Screenshot: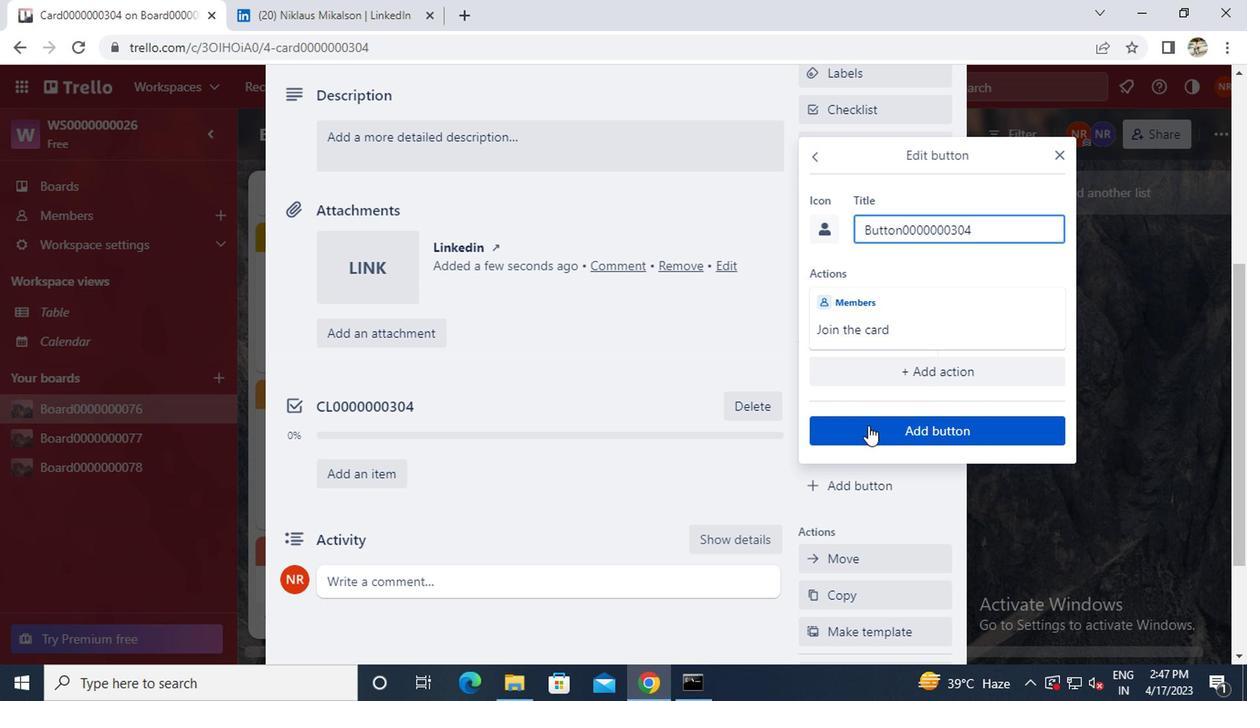 
Action: Mouse moved to (501, 234)
Screenshot: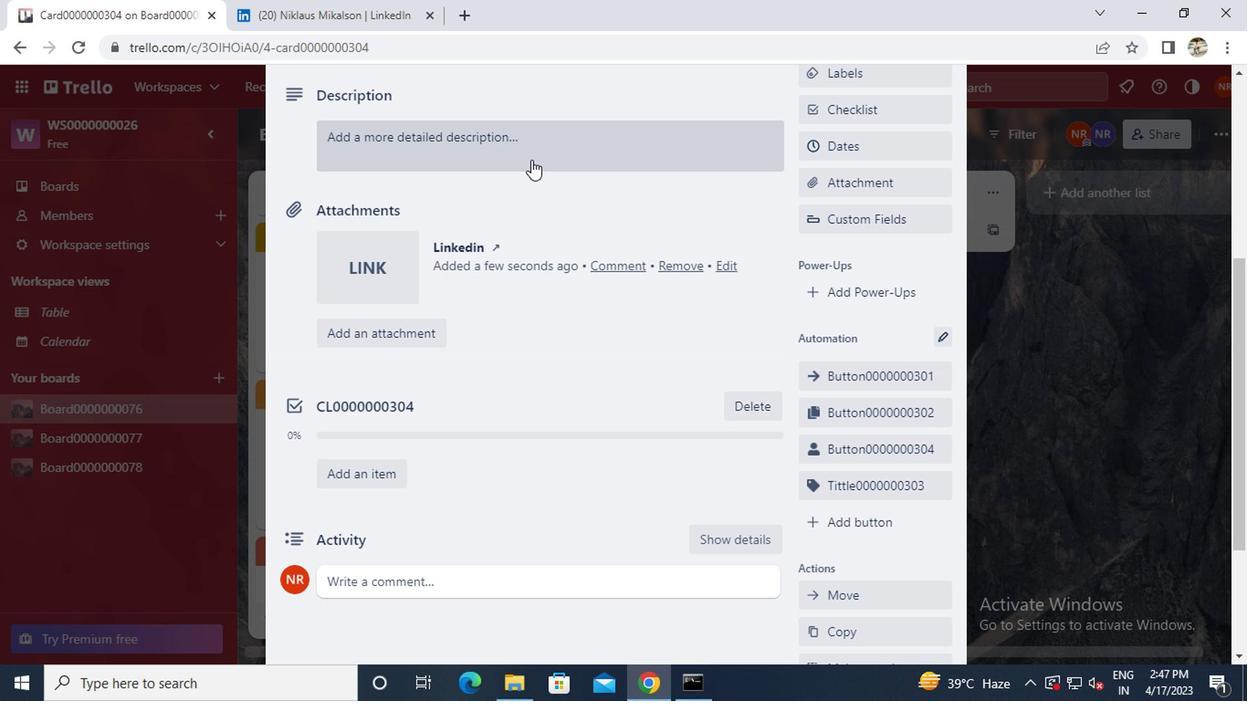 
Action: Mouse pressed left at (501, 234)
Screenshot: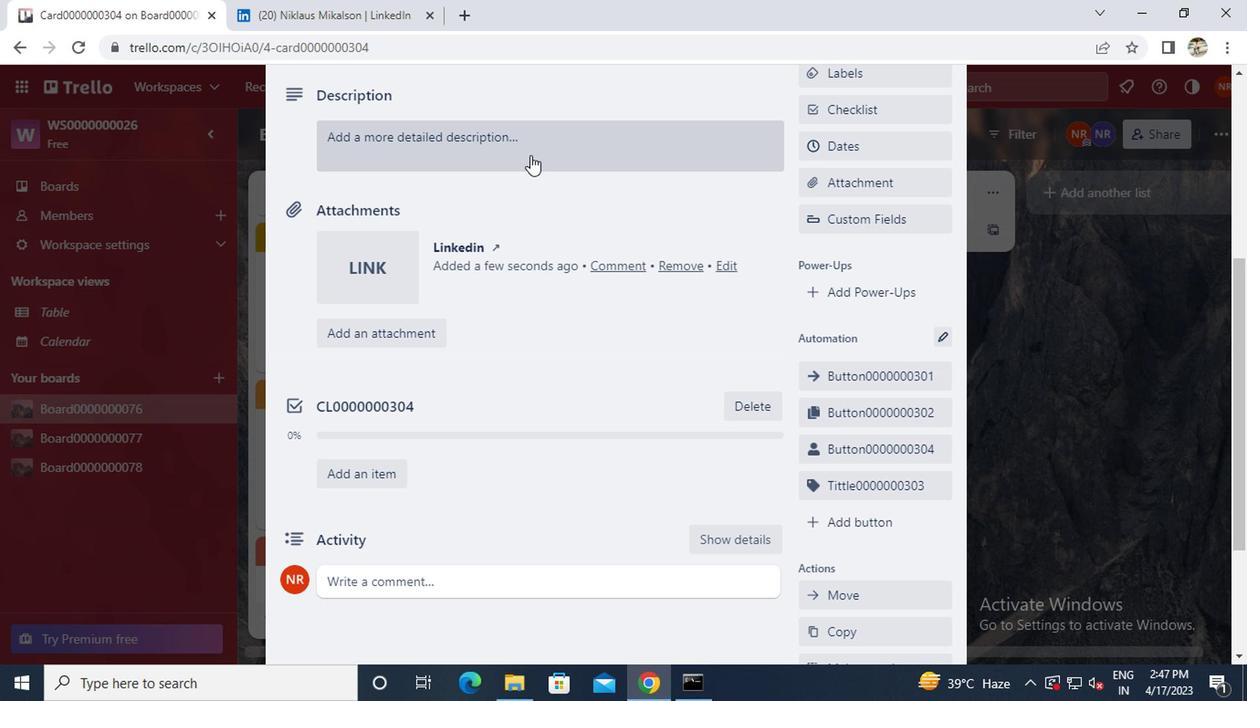 
Action: Key pressed <Key.caps_lock>ds00000000<Key.backspace>304
Screenshot: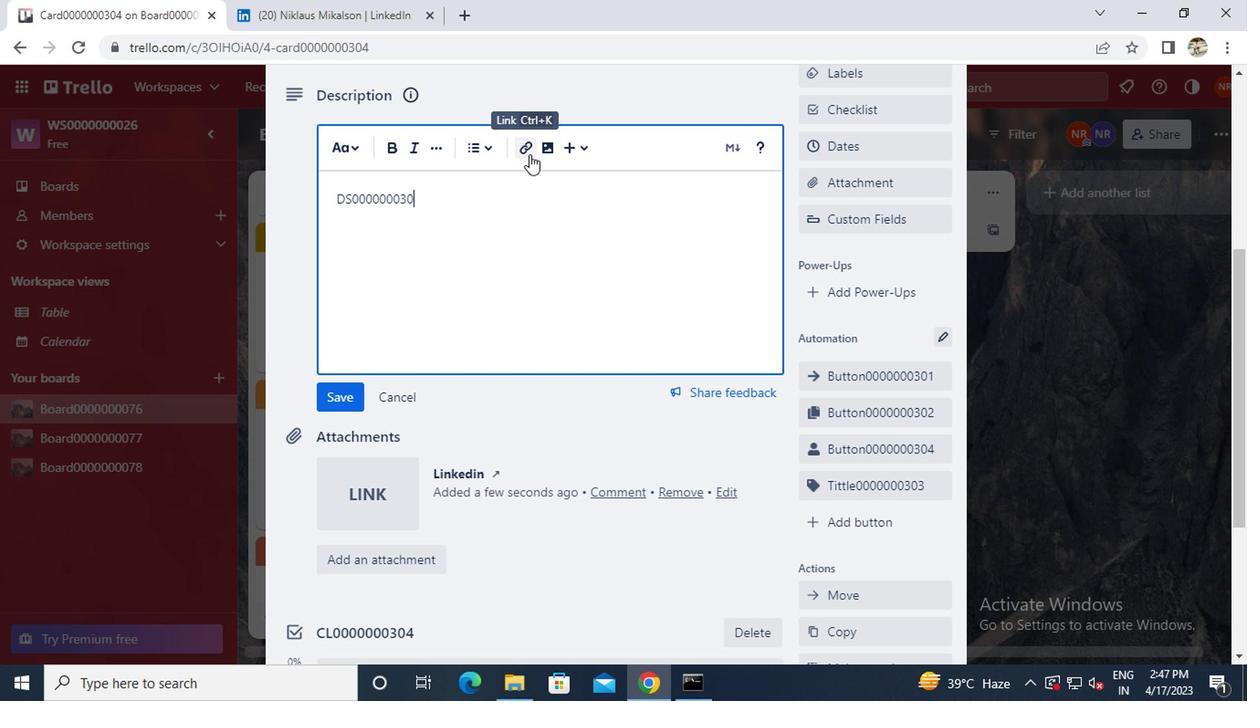 
Action: Mouse moved to (352, 407)
Screenshot: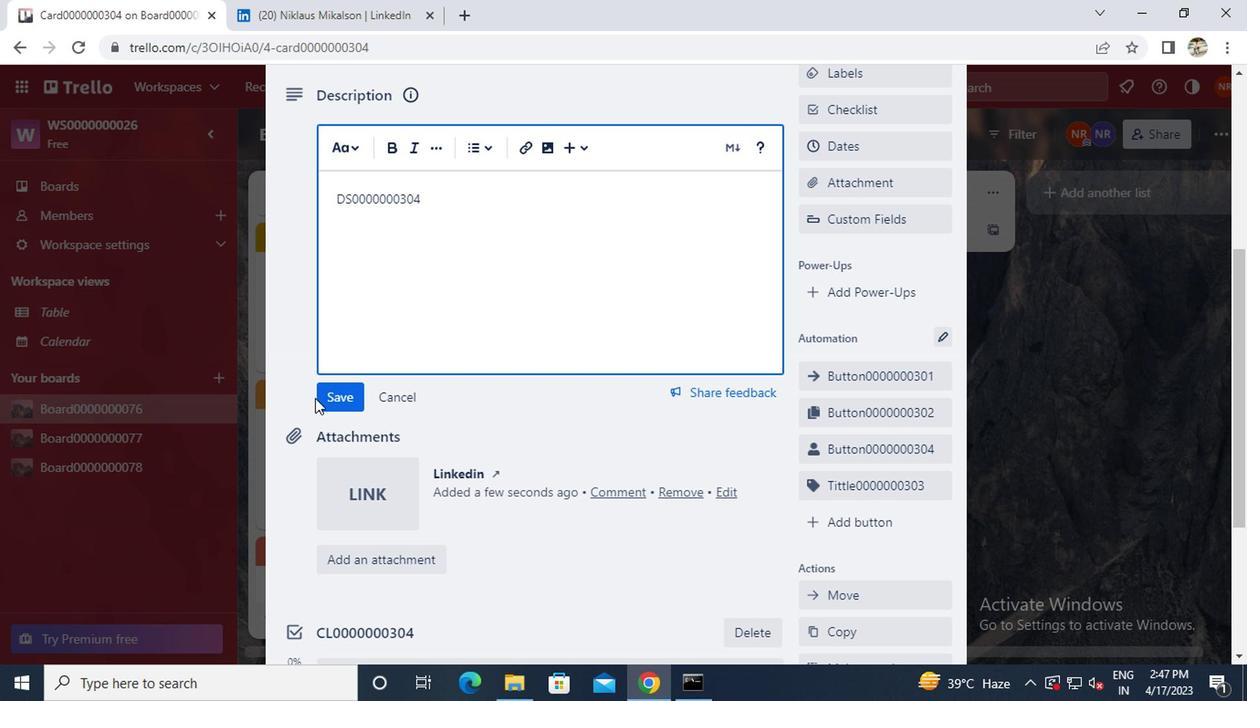 
Action: Mouse pressed left at (352, 407)
Screenshot: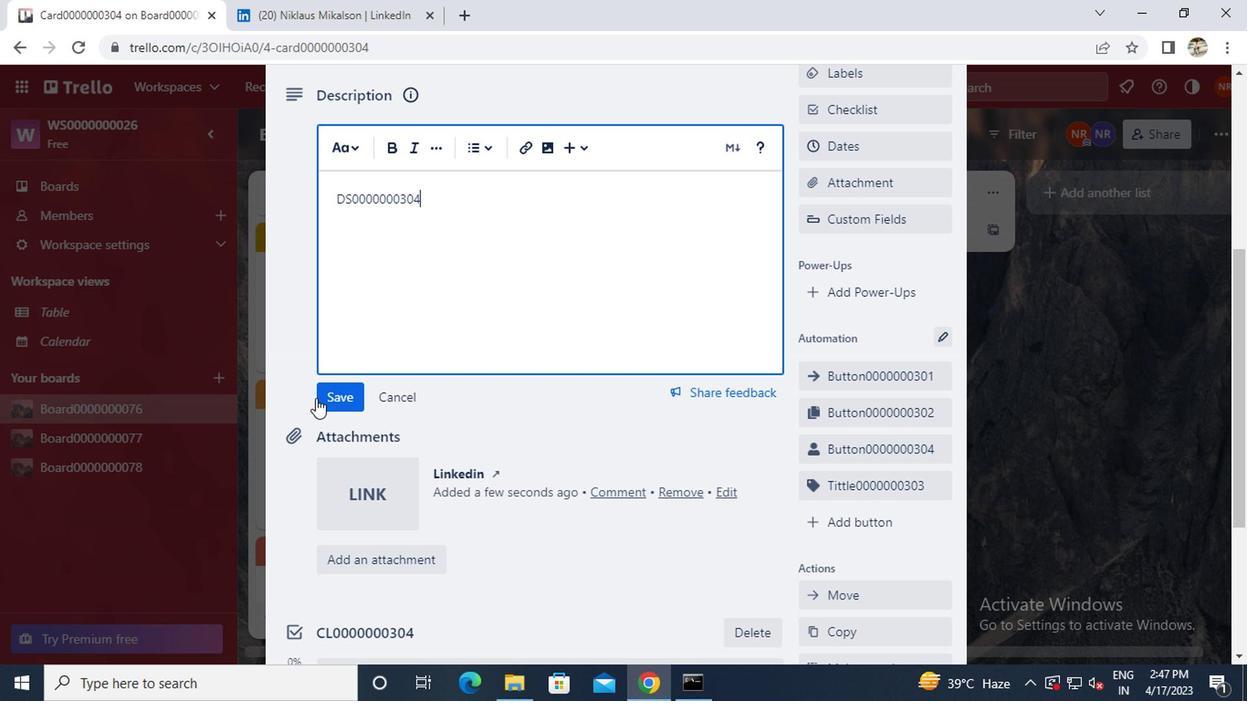 
Action: Mouse moved to (353, 407)
Screenshot: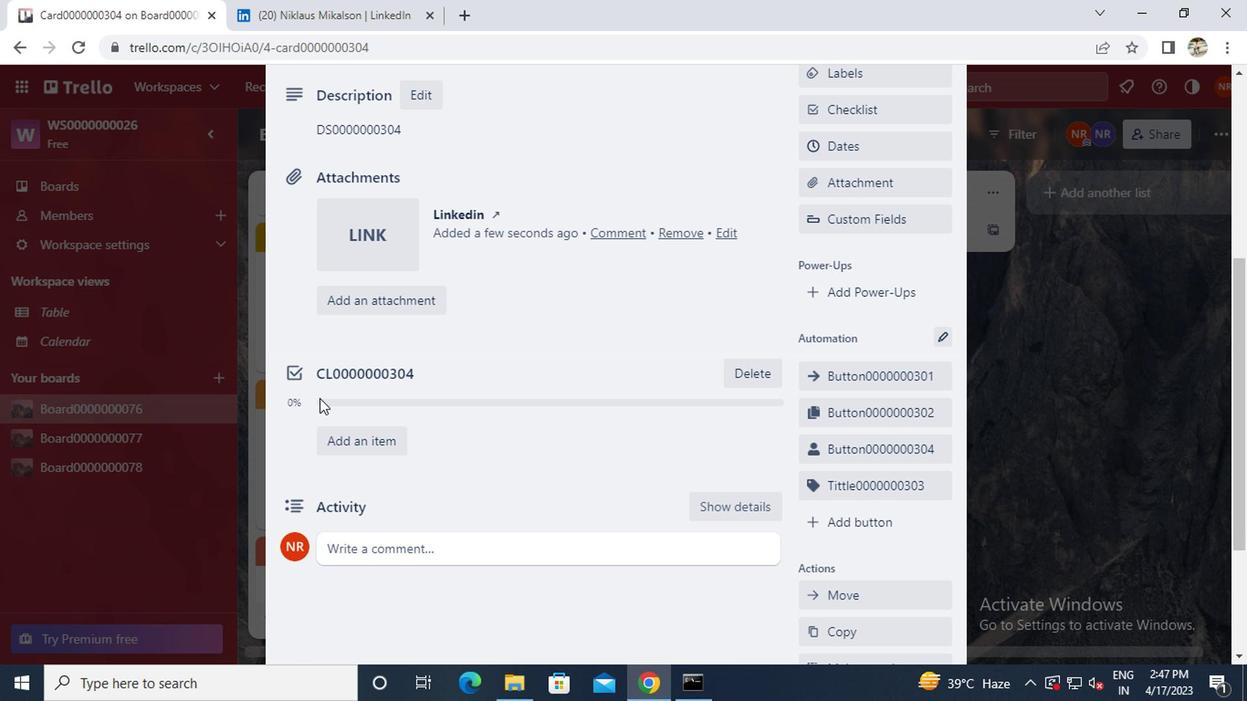
Action: Mouse scrolled (353, 406) with delta (0, 0)
Screenshot: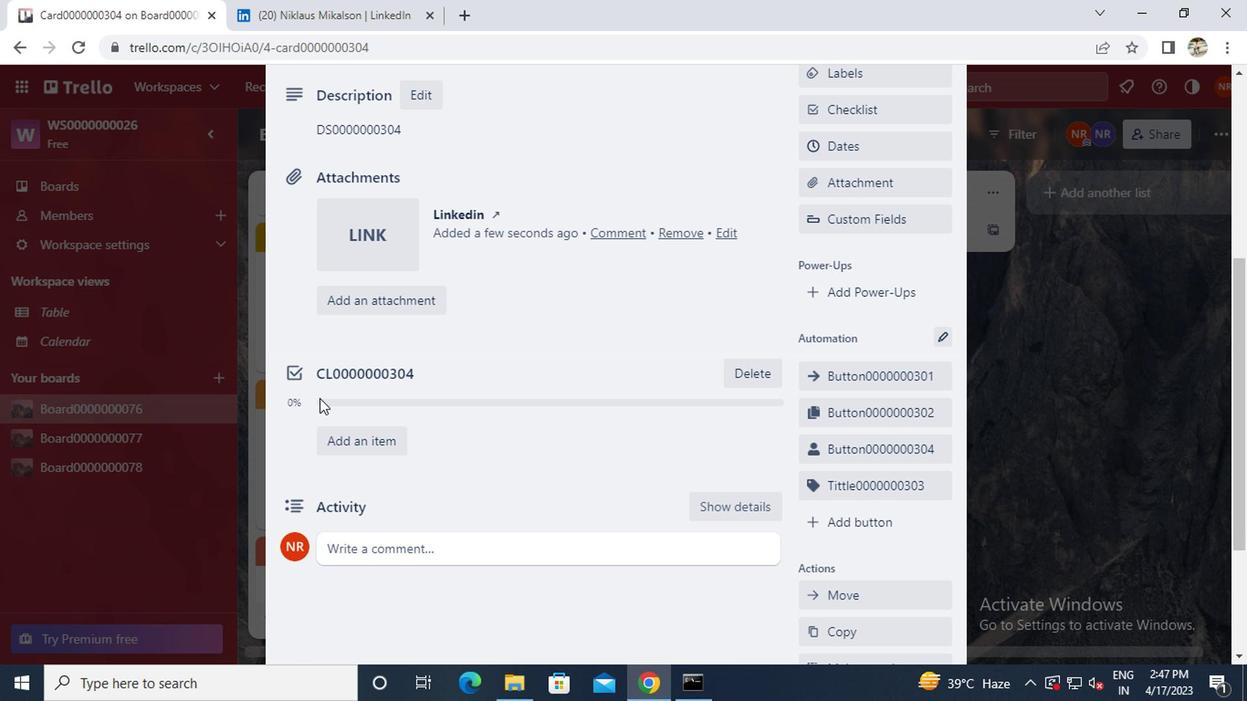 
Action: Mouse scrolled (353, 406) with delta (0, 0)
Screenshot: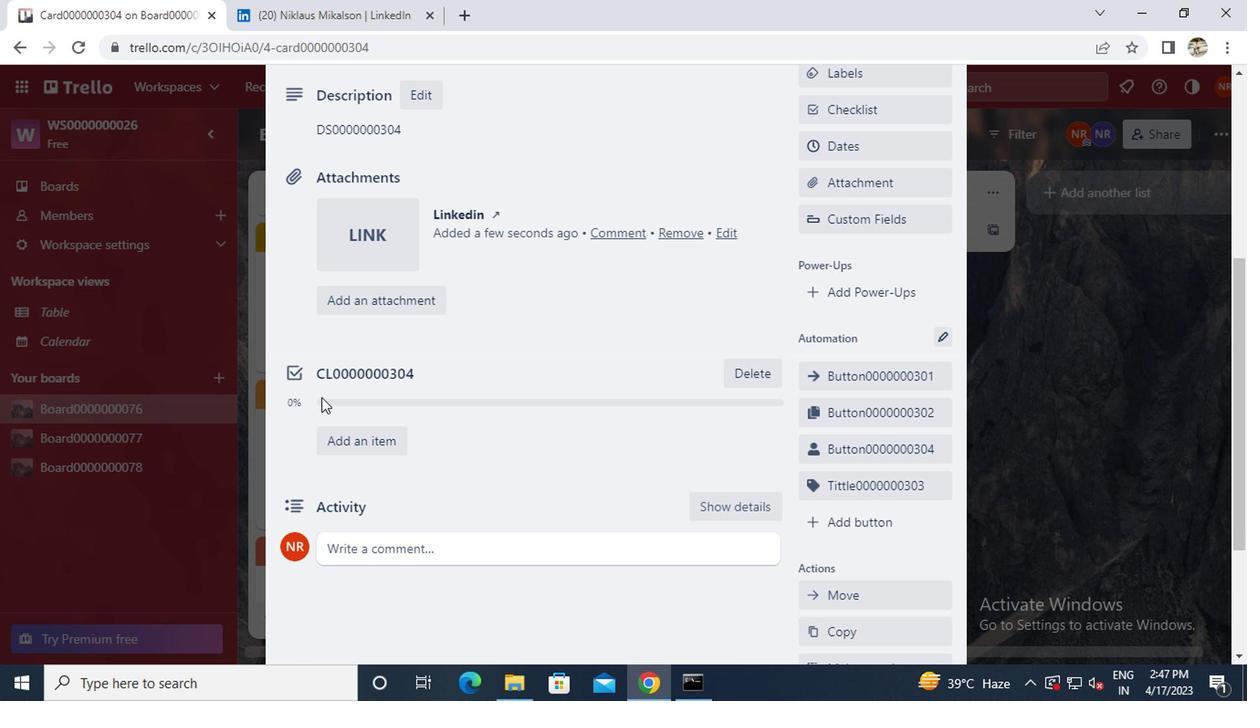 
Action: Mouse moved to (370, 385)
Screenshot: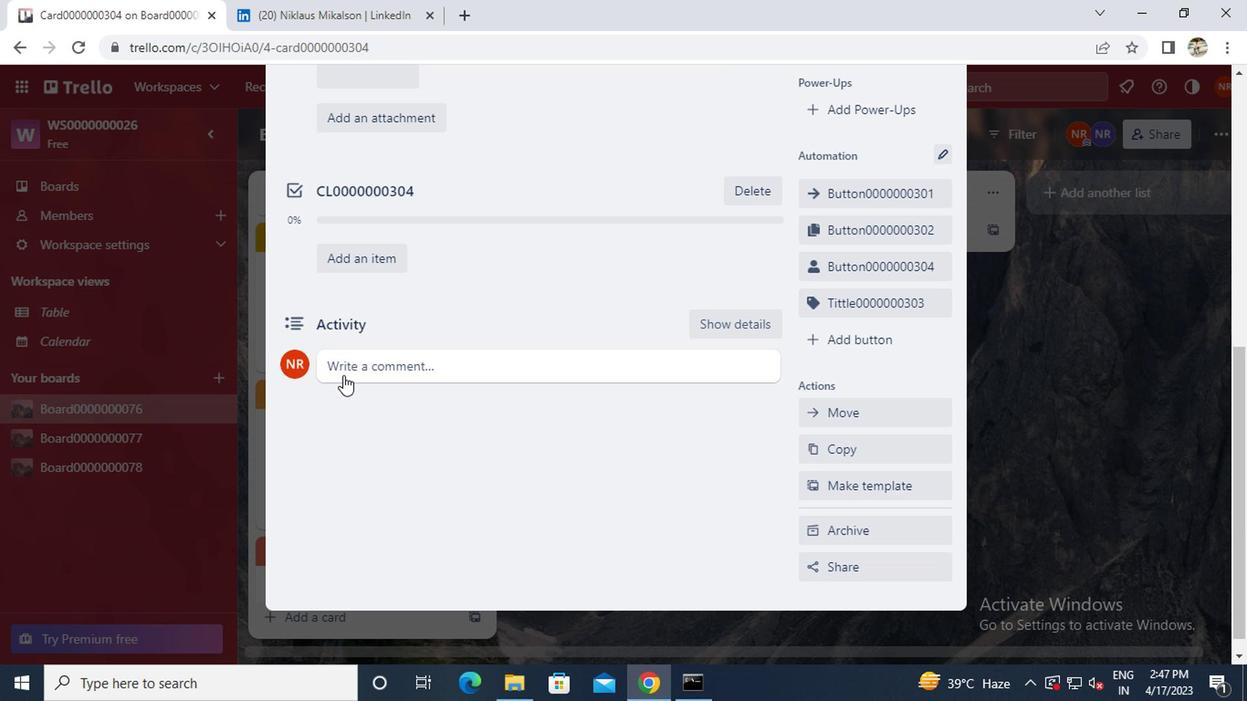 
Action: Mouse pressed left at (370, 385)
Screenshot: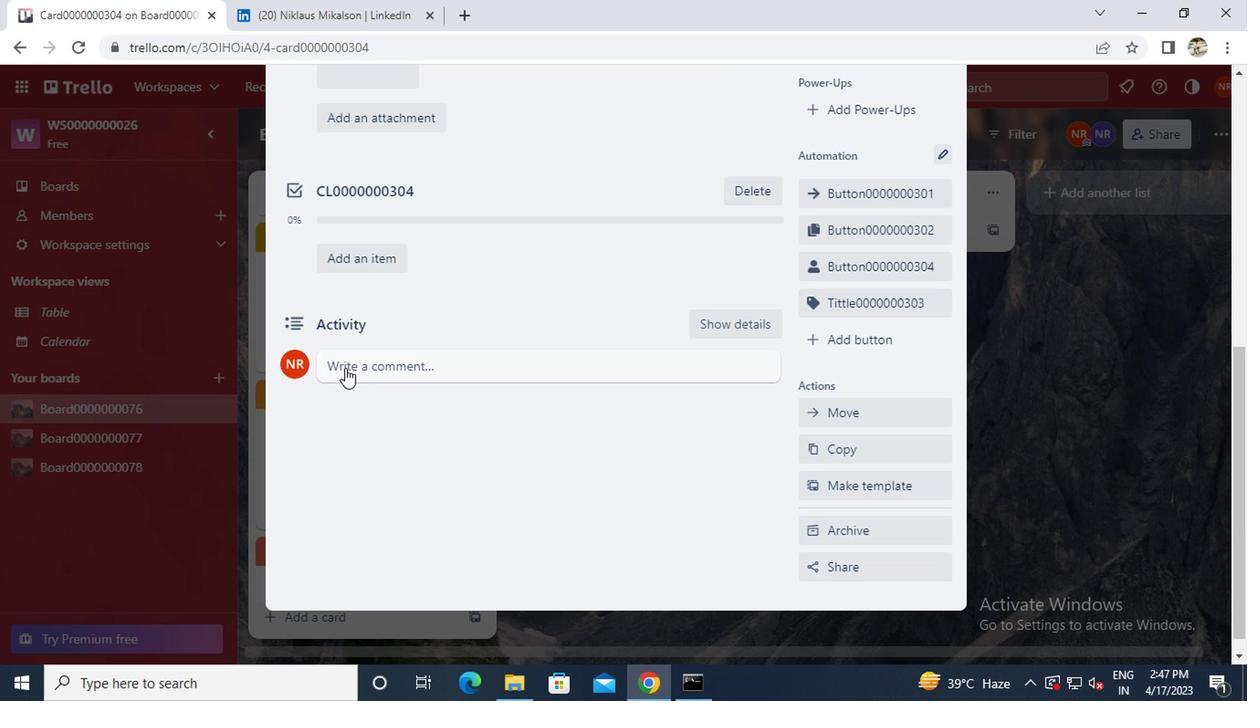 
Action: Key pressed <Key.caps_lock><Key.caps_lock>cm0000000304
Screenshot: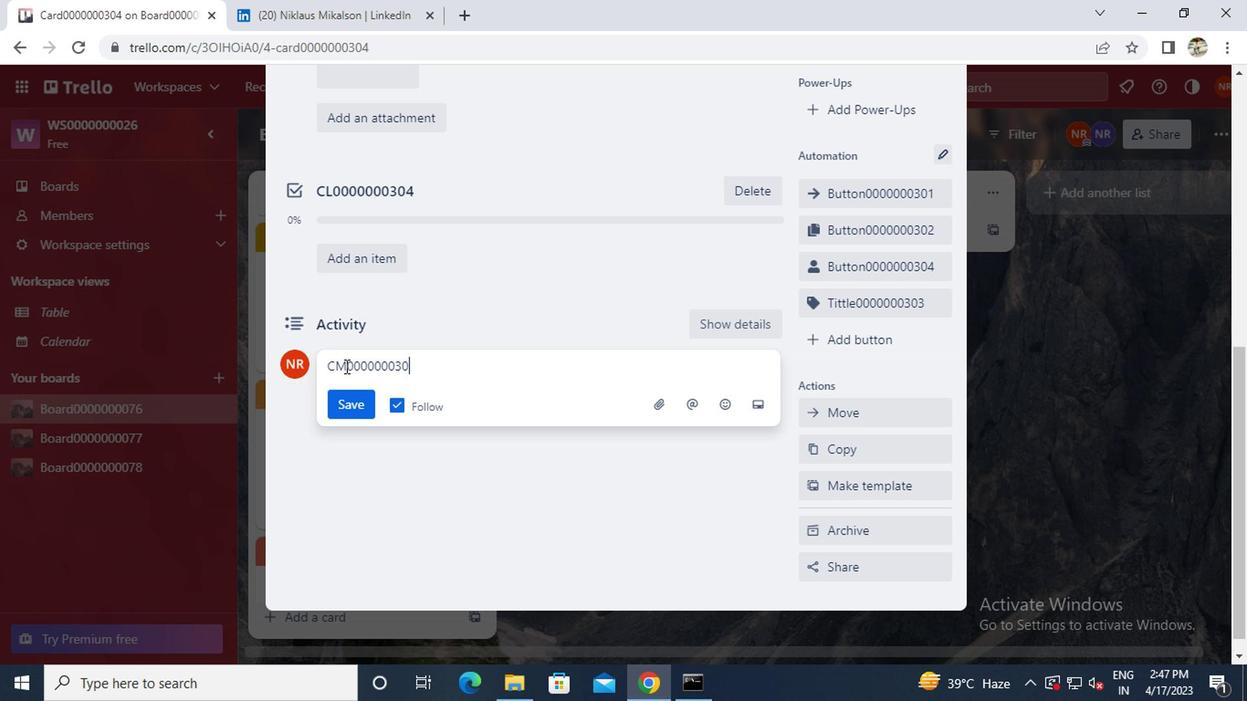 
Action: Mouse moved to (370, 407)
Screenshot: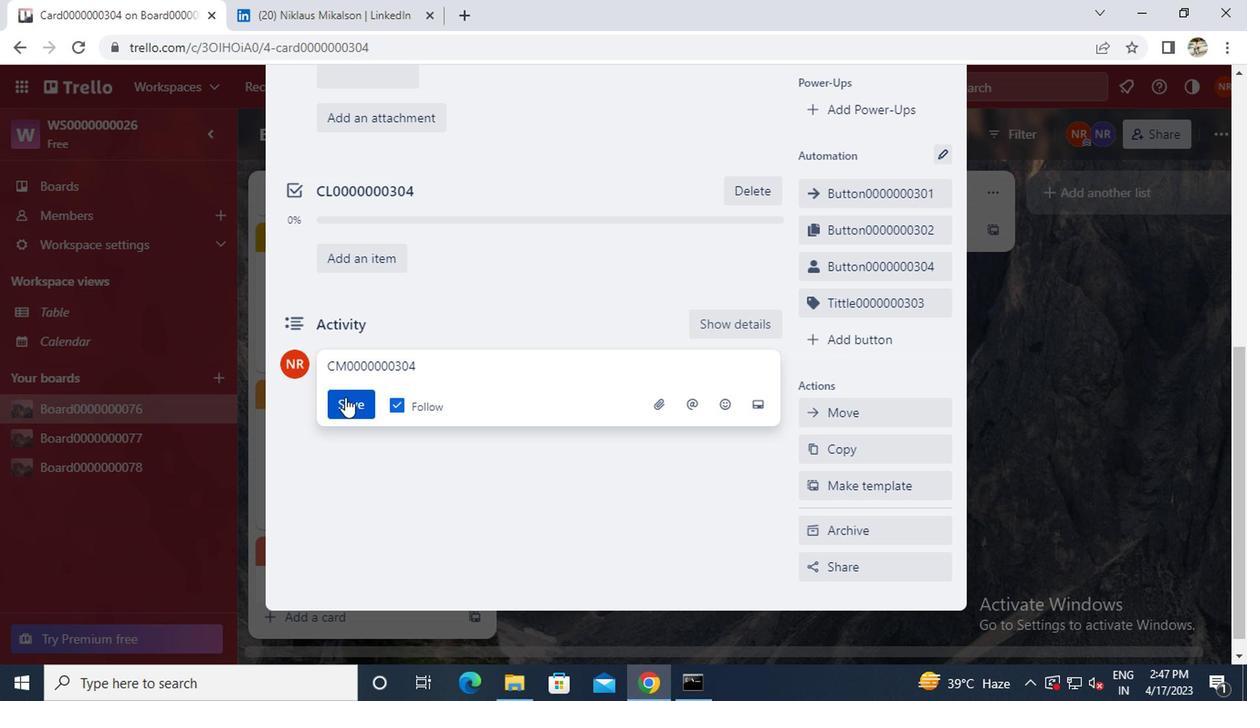 
Action: Mouse pressed left at (370, 407)
Screenshot: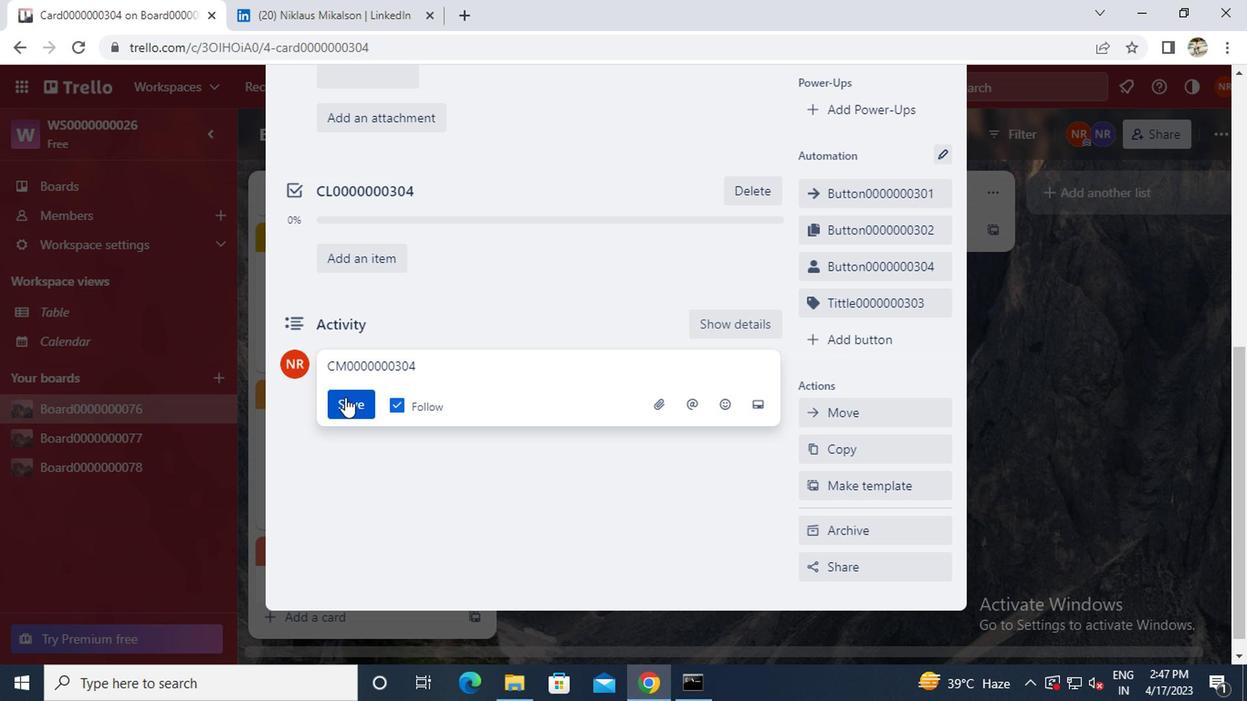 
Action: Mouse moved to (370, 407)
Screenshot: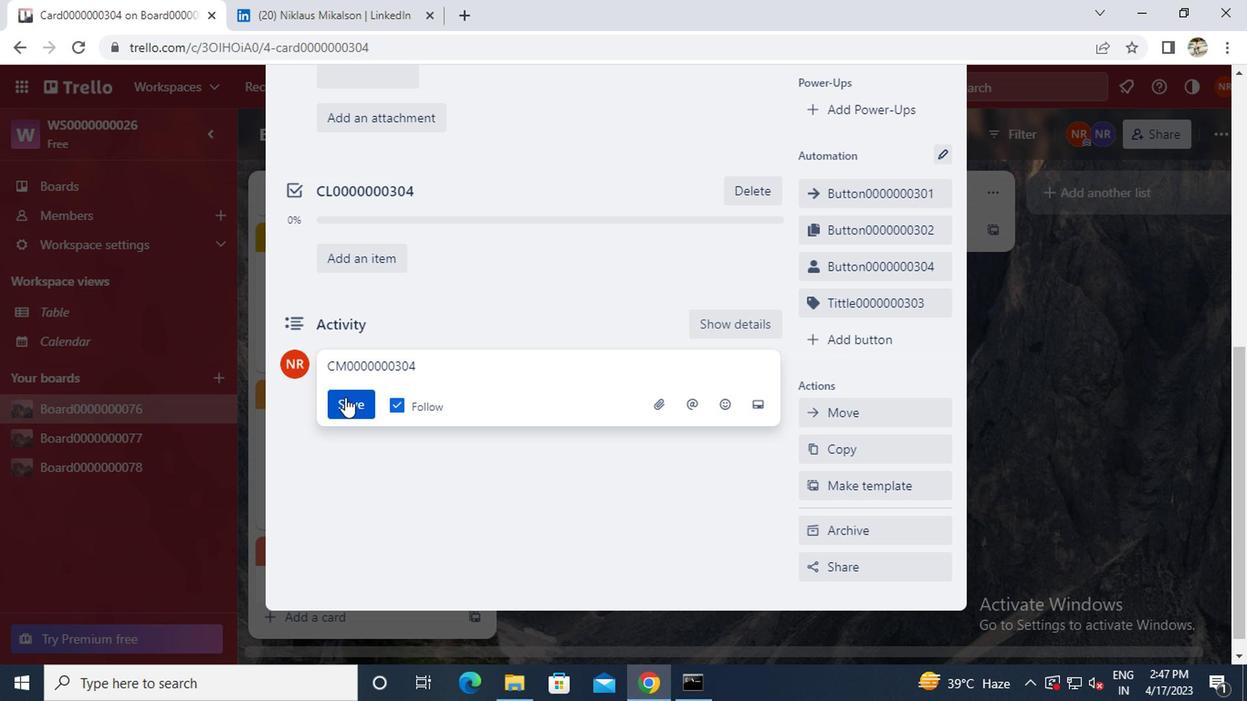 
